 Task: Check the sale-to-list ratio of playground in the last 1 year.
Action: Mouse moved to (1103, 254)
Screenshot: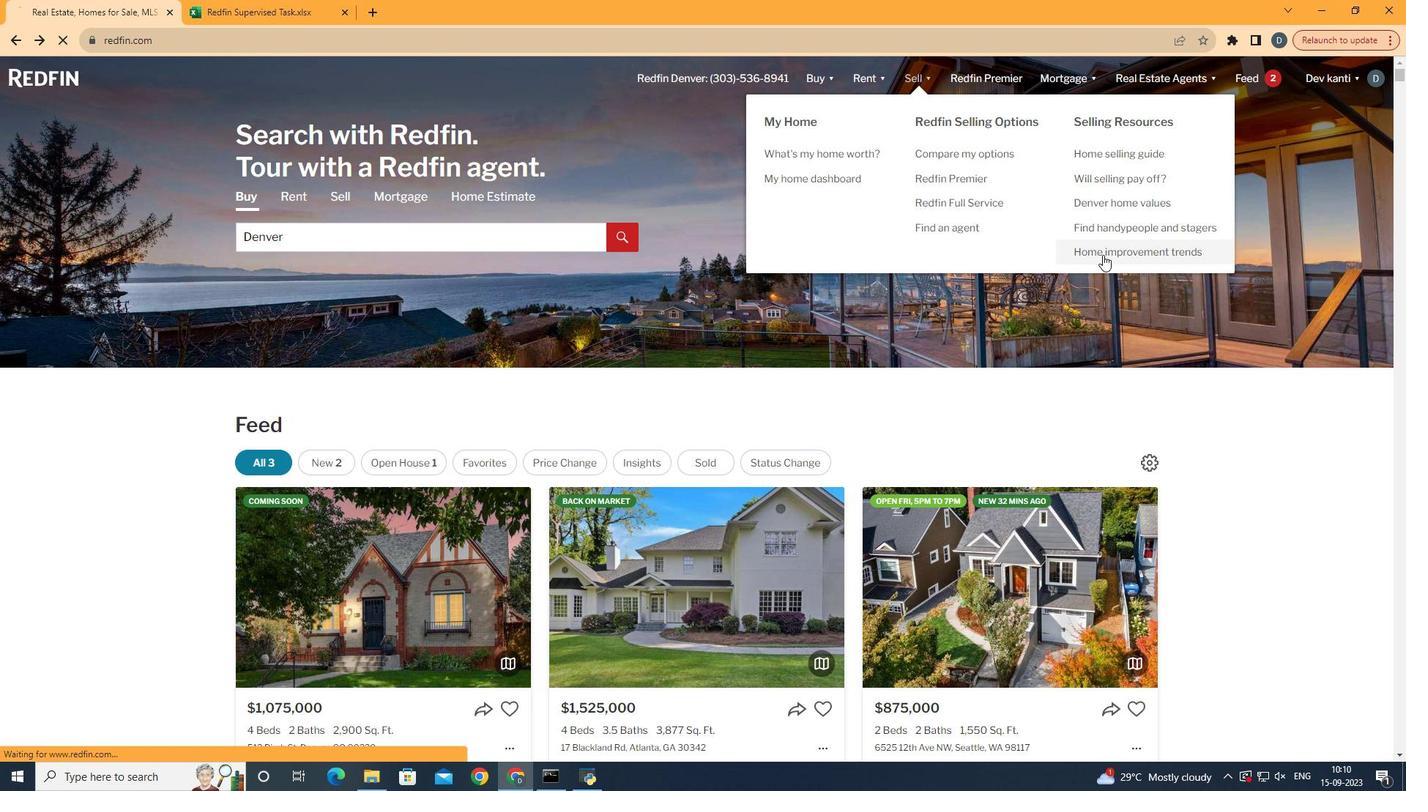 
Action: Mouse pressed left at (1103, 254)
Screenshot: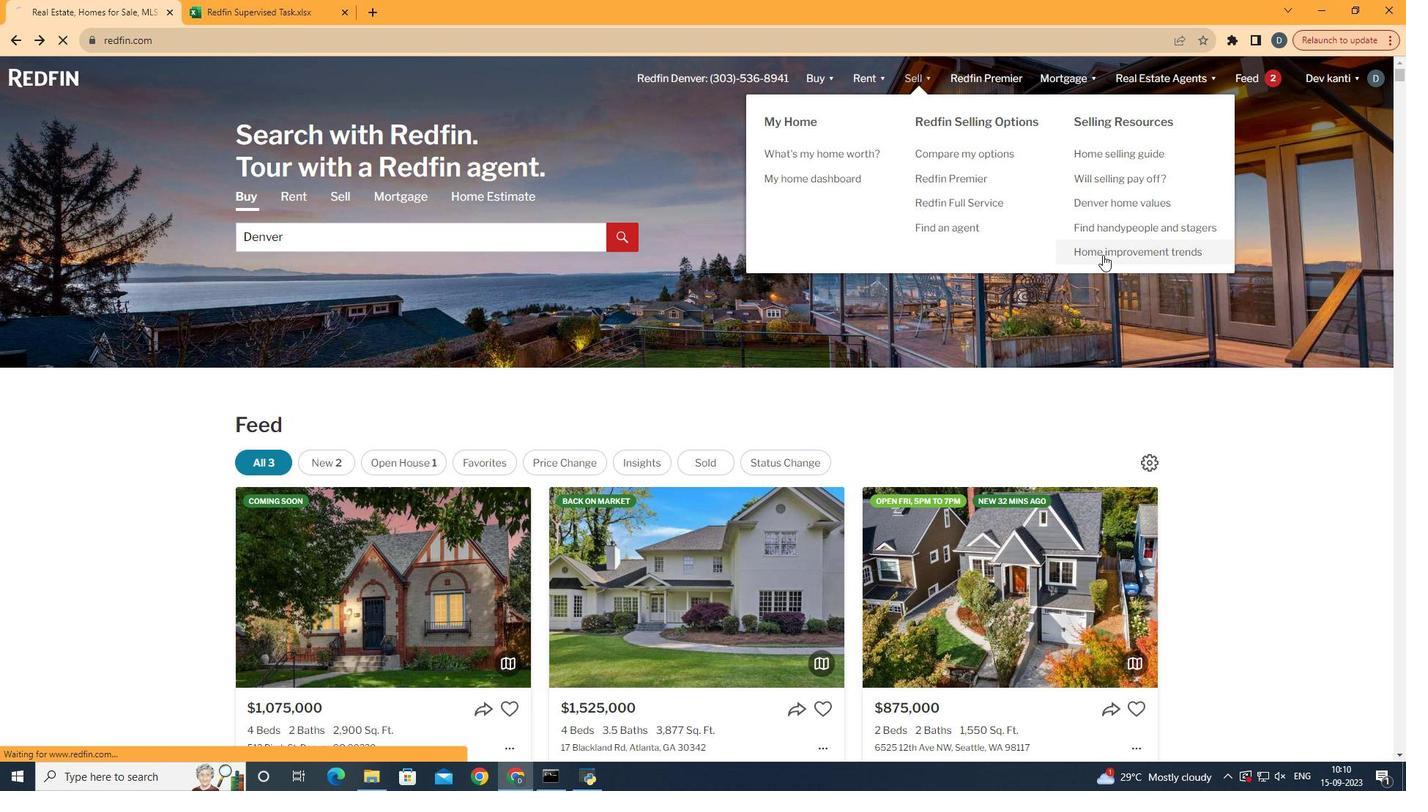 
Action: Mouse moved to (361, 290)
Screenshot: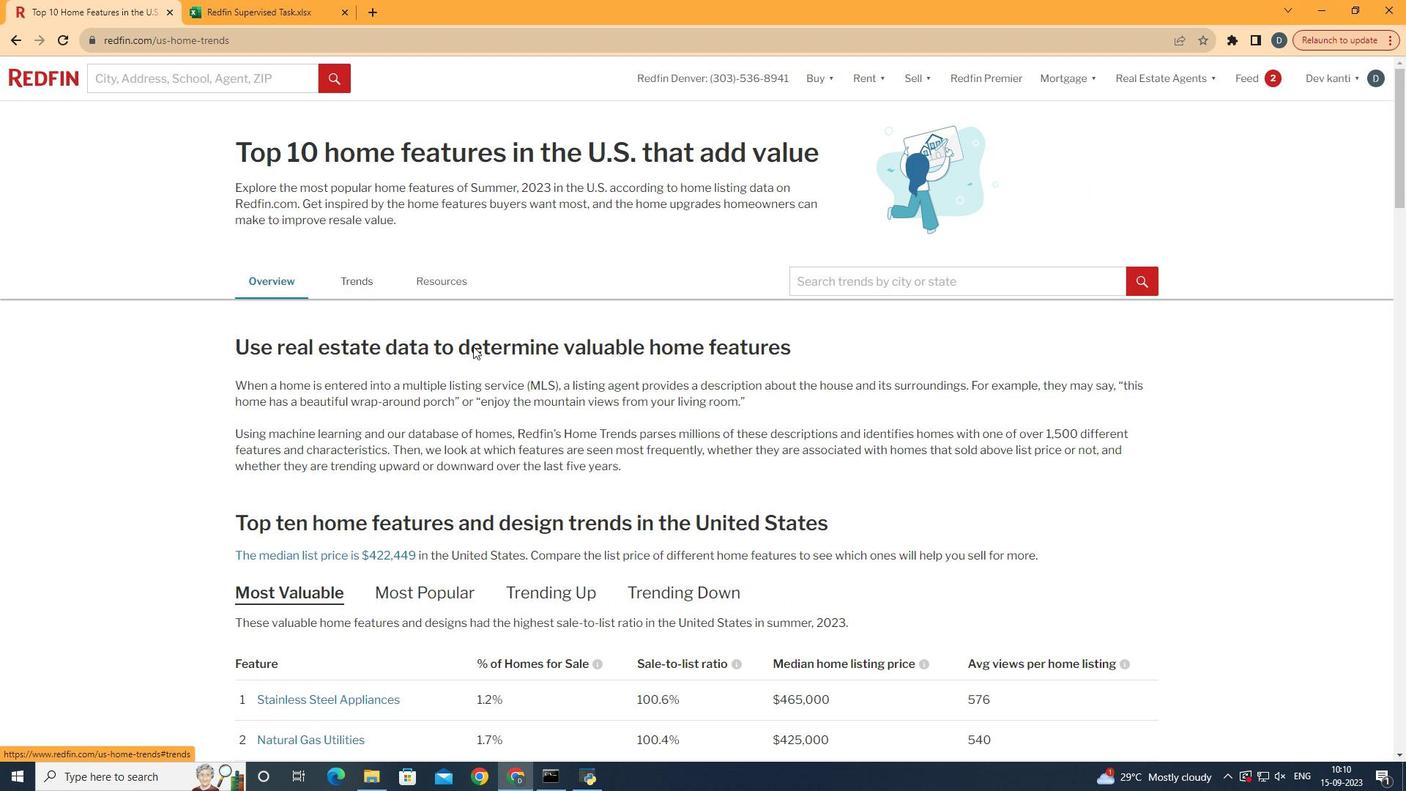 
Action: Mouse pressed left at (361, 290)
Screenshot: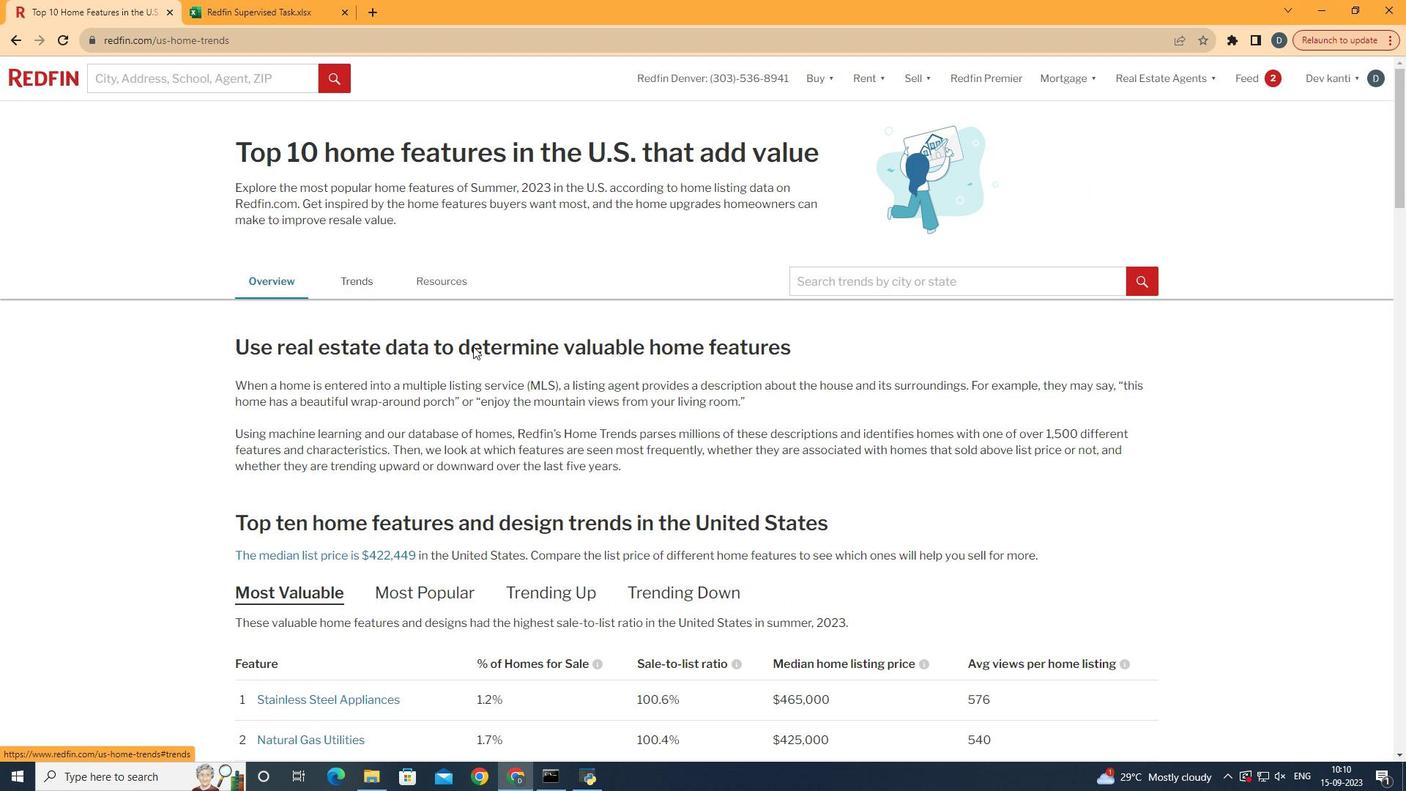 
Action: Mouse moved to (557, 400)
Screenshot: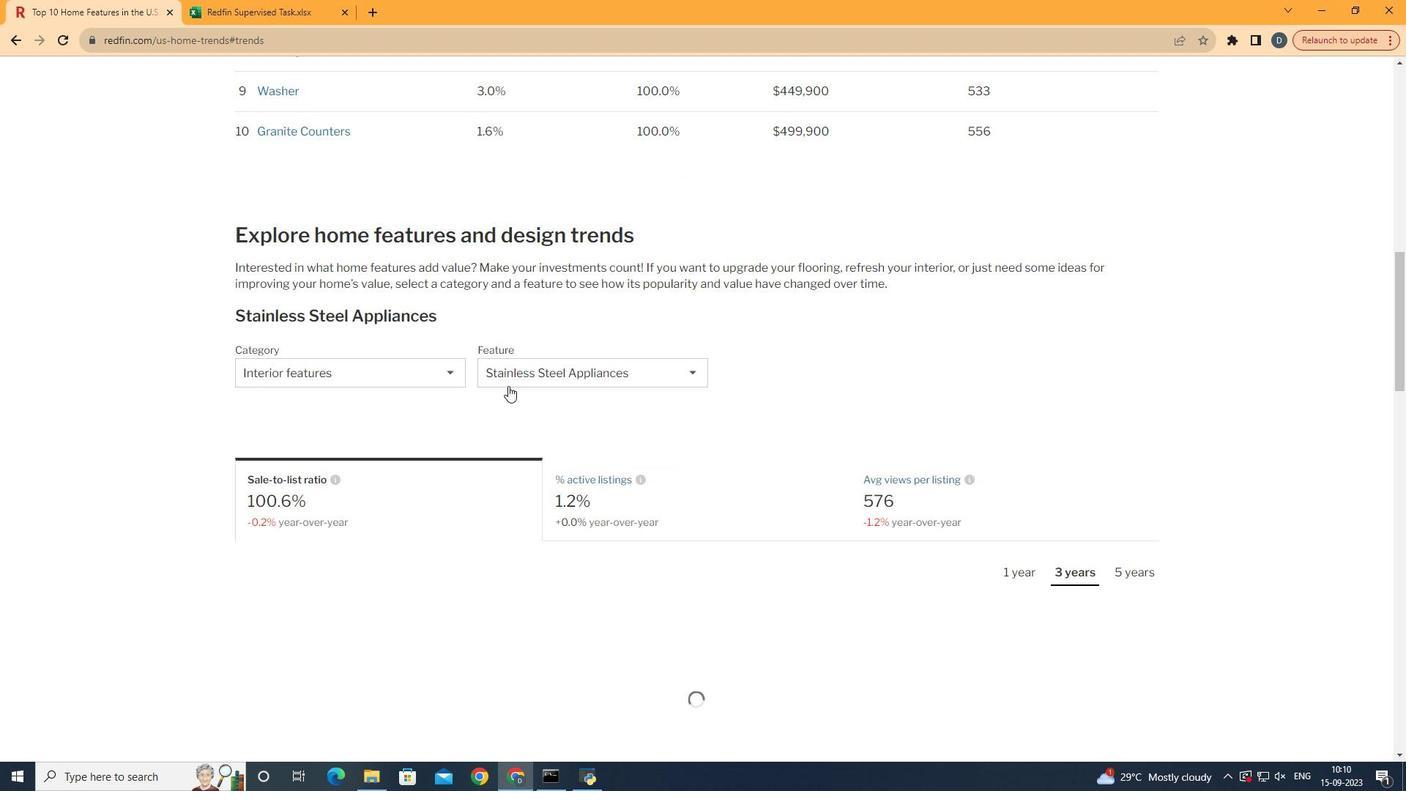 
Action: Mouse scrolled (557, 399) with delta (0, 0)
Screenshot: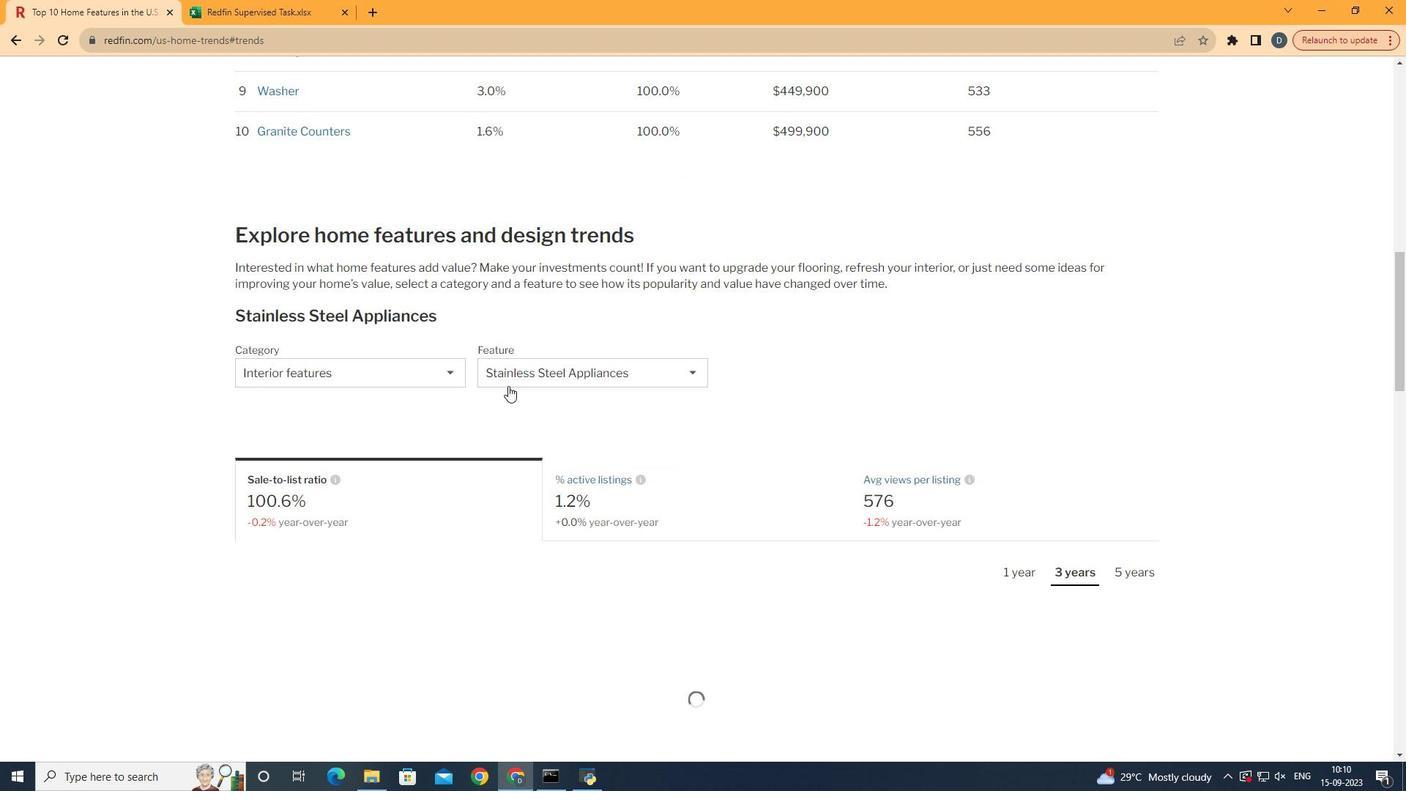 
Action: Mouse moved to (564, 402)
Screenshot: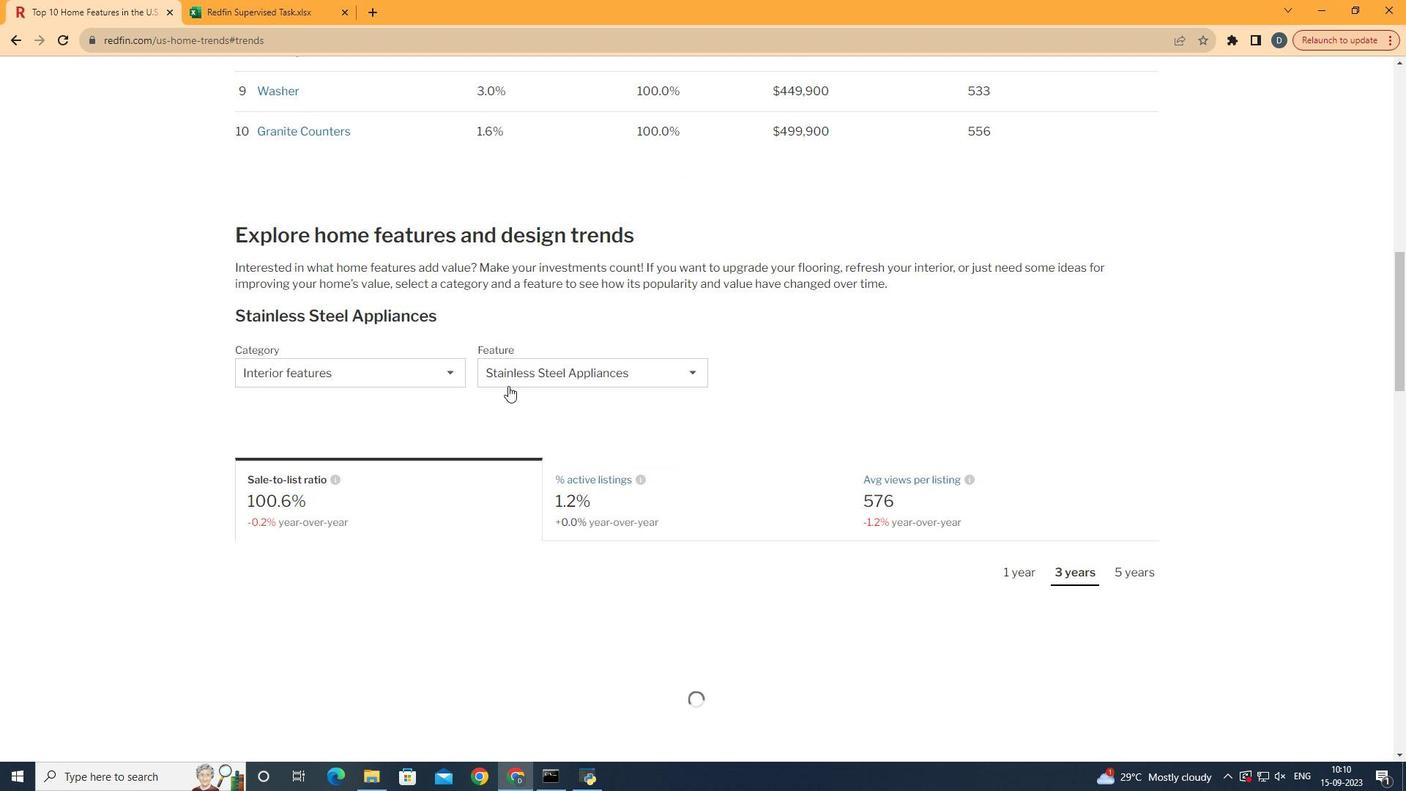 
Action: Mouse scrolled (564, 402) with delta (0, 0)
Screenshot: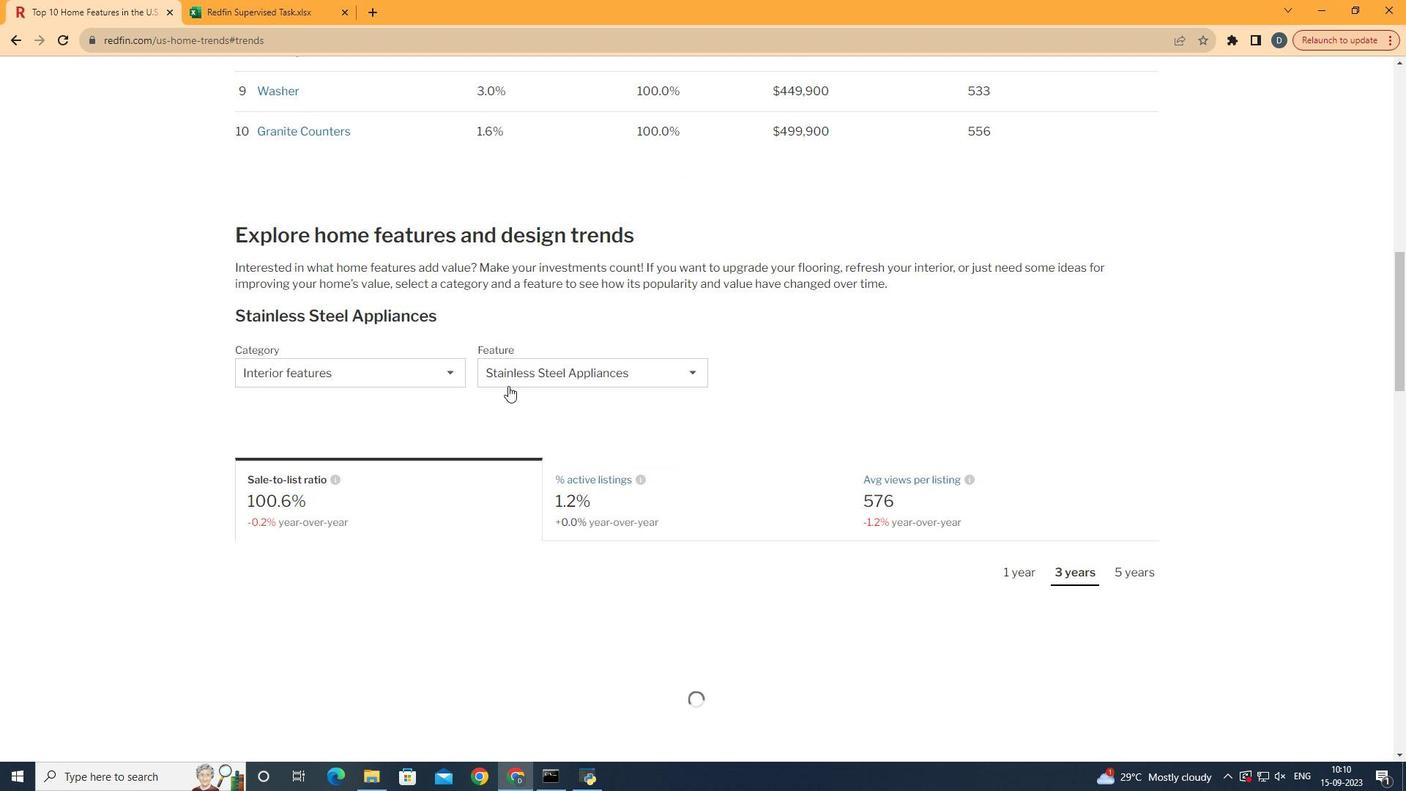
Action: Mouse moved to (566, 403)
Screenshot: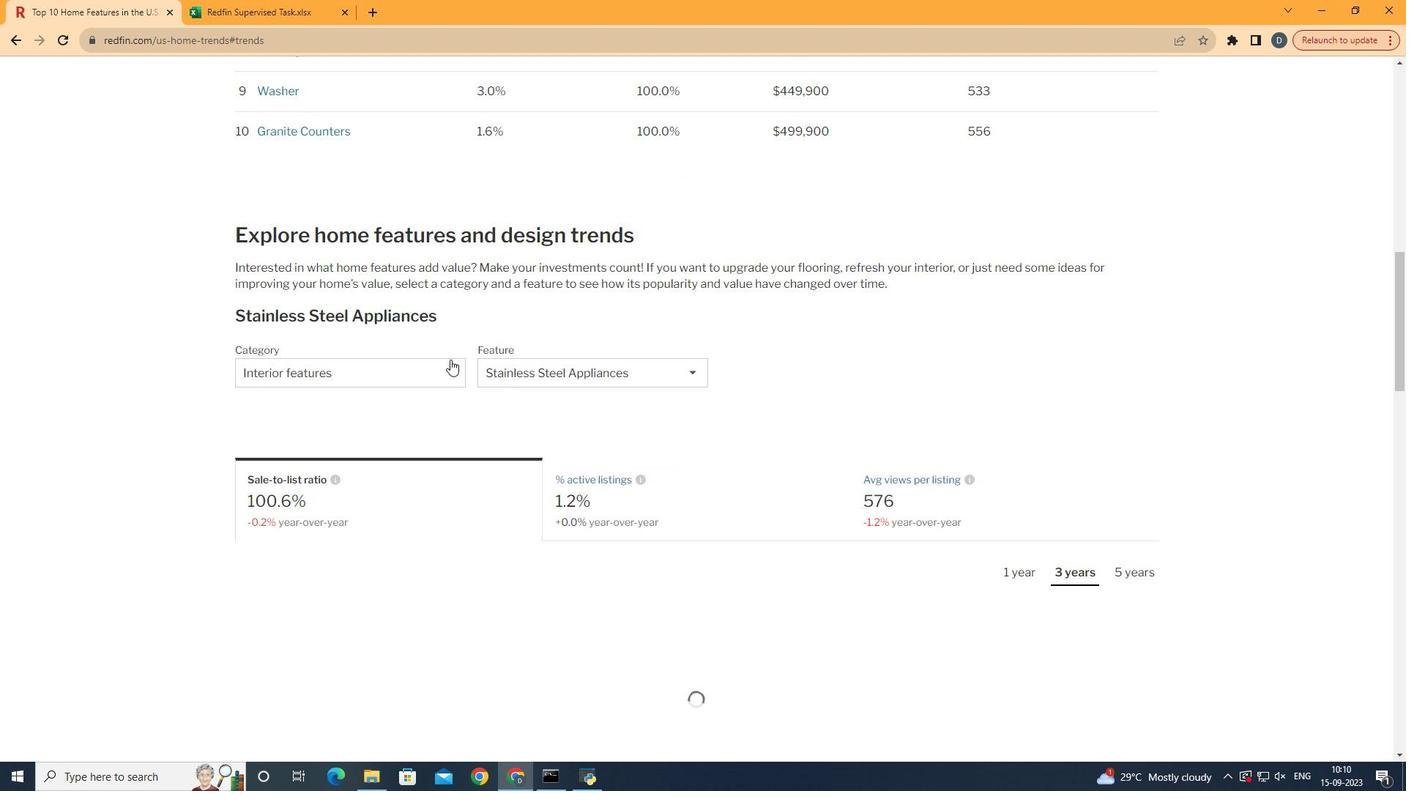 
Action: Mouse scrolled (566, 402) with delta (0, 0)
Screenshot: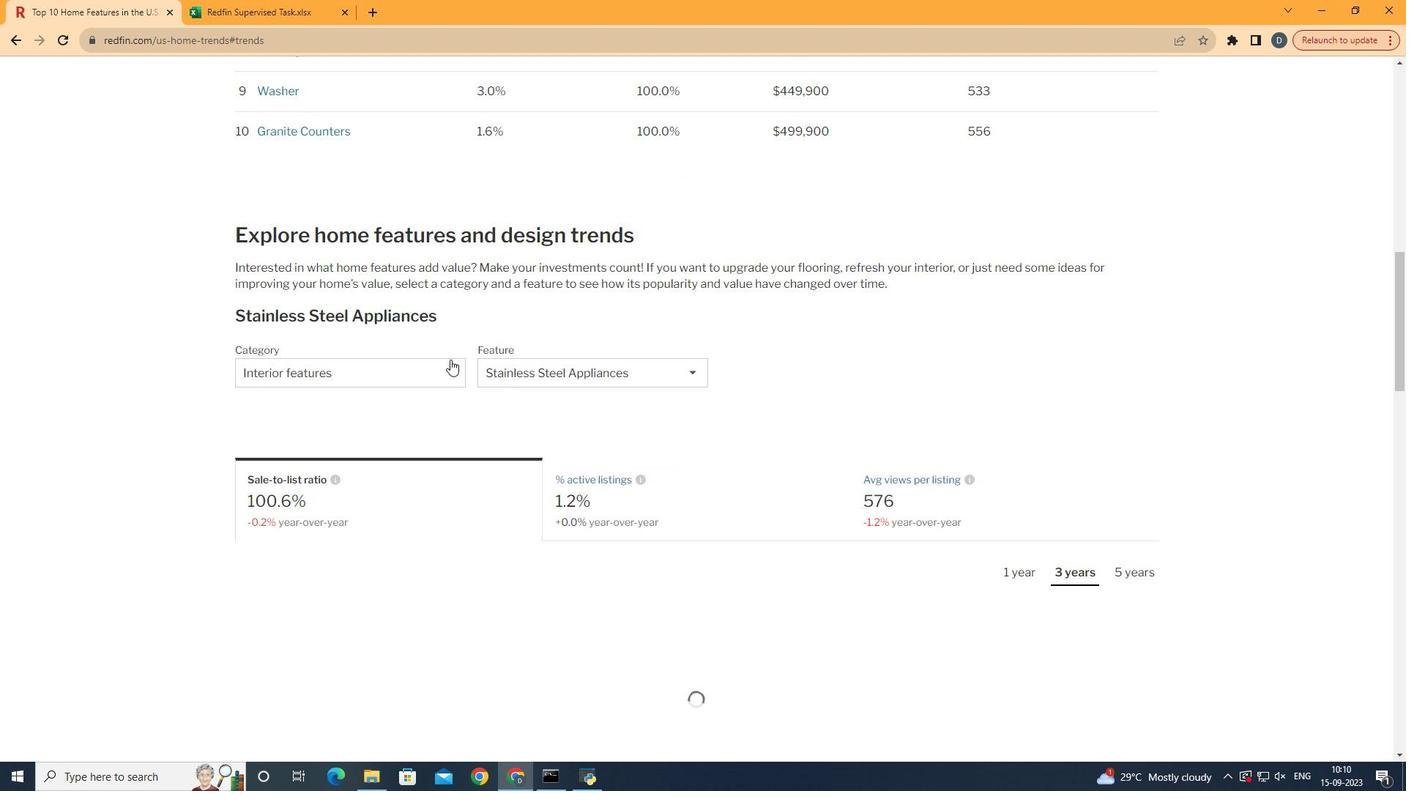 
Action: Mouse scrolled (566, 402) with delta (0, 0)
Screenshot: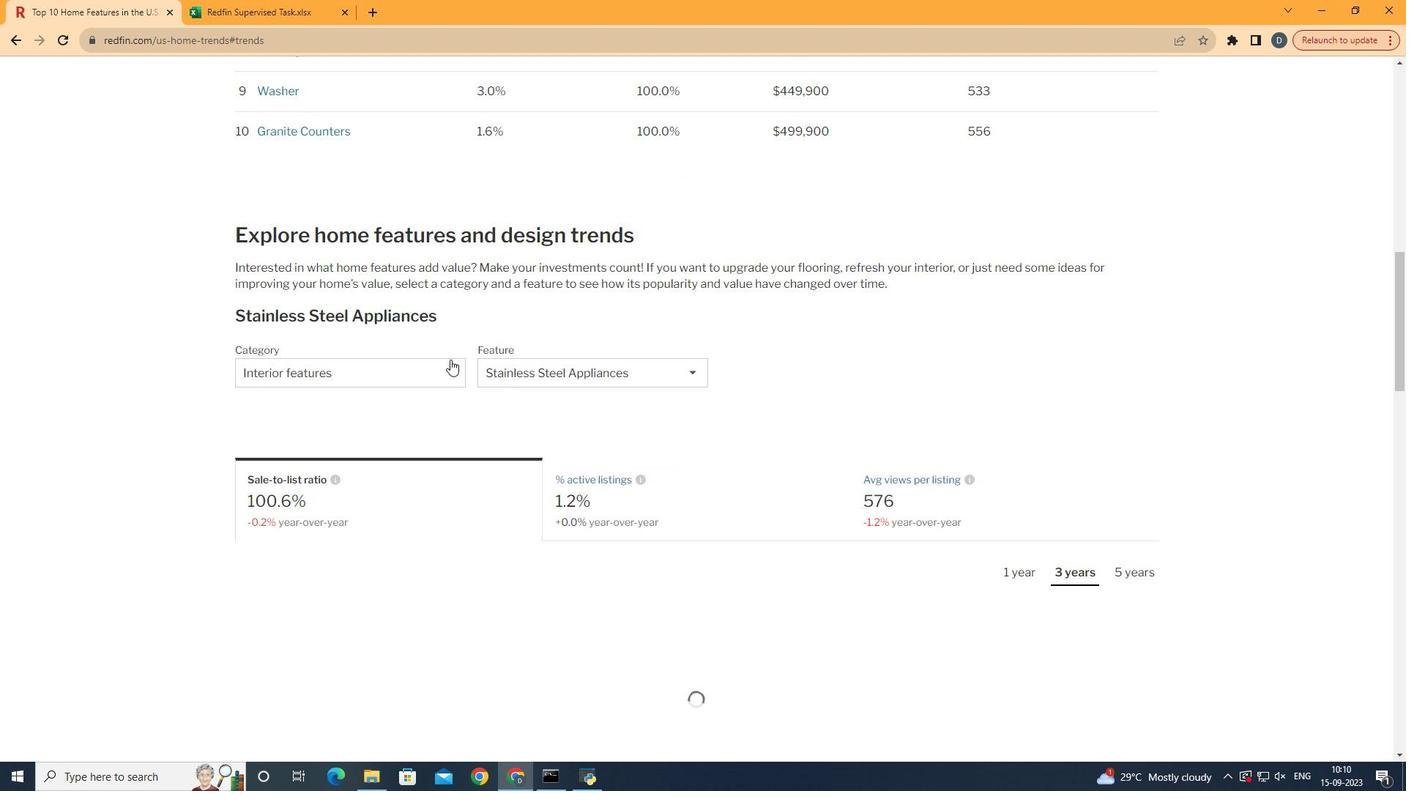 
Action: Mouse scrolled (566, 402) with delta (0, 0)
Screenshot: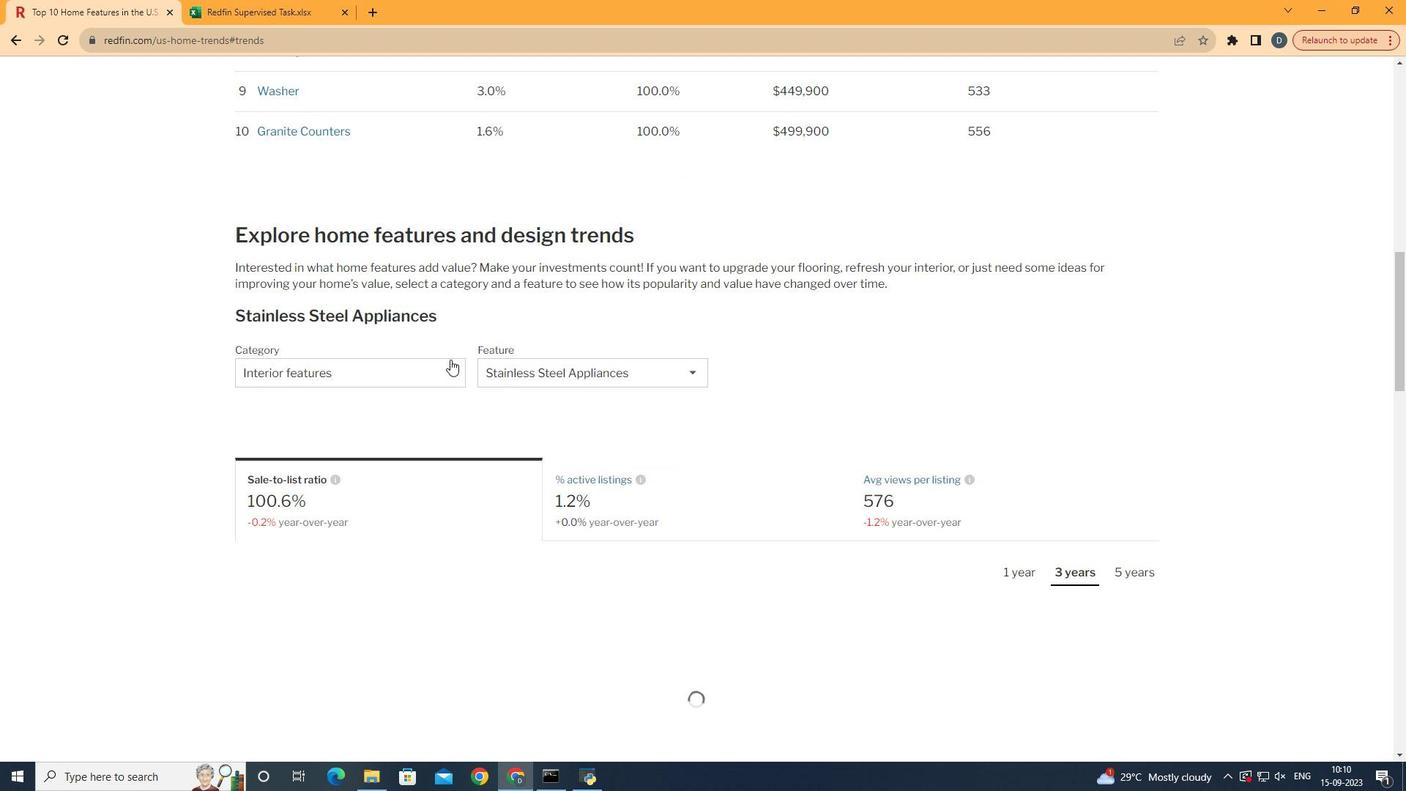 
Action: Mouse scrolled (566, 402) with delta (0, 0)
Screenshot: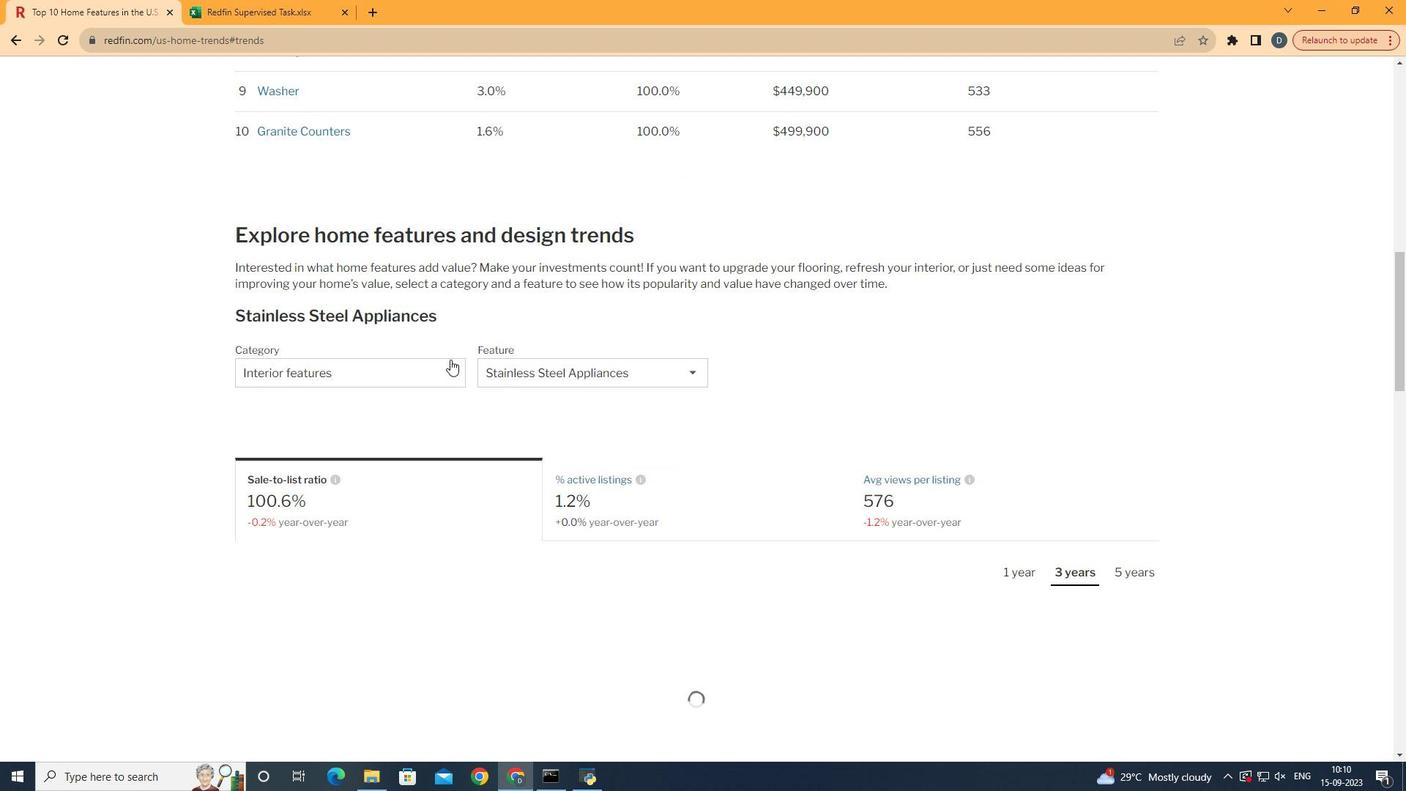 
Action: Mouse scrolled (566, 402) with delta (0, 0)
Screenshot: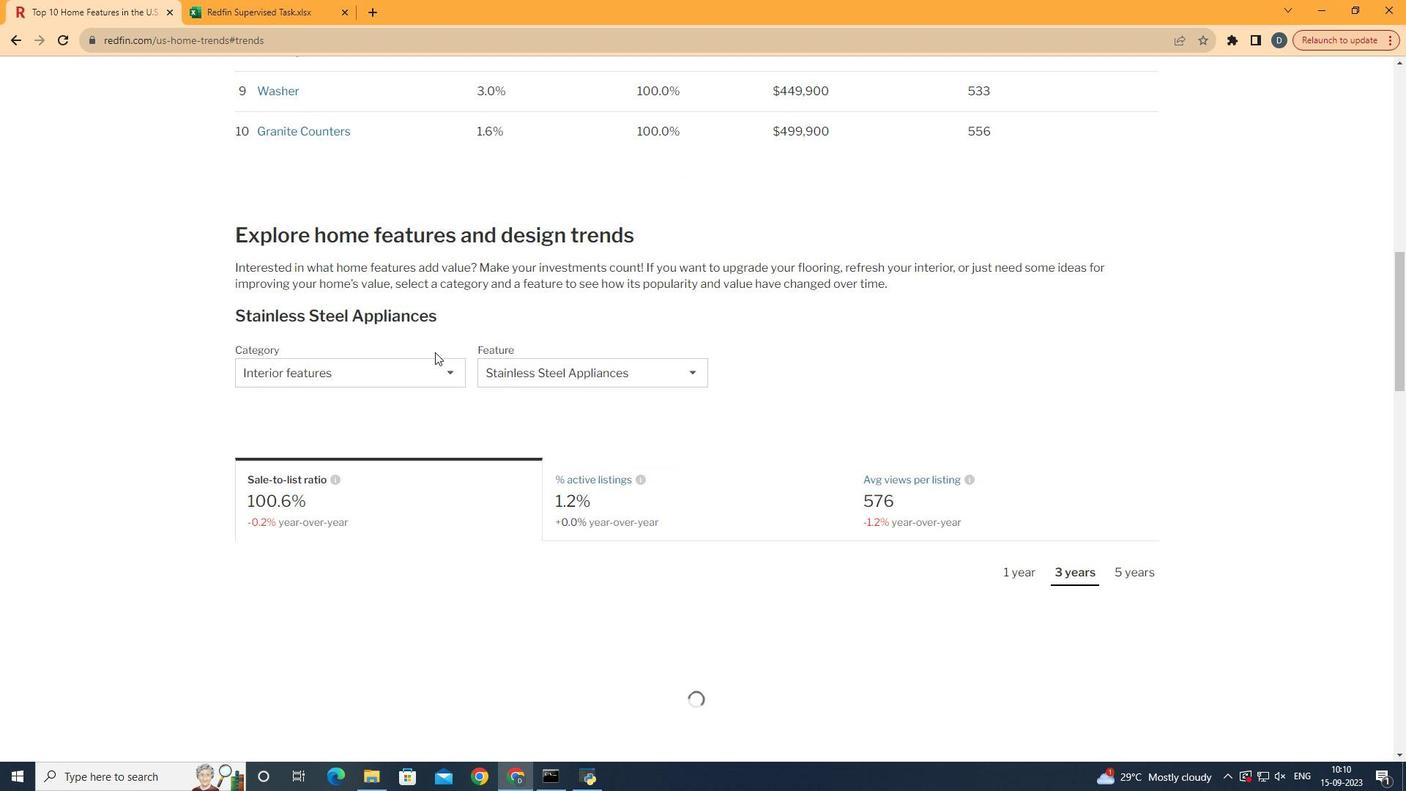 
Action: Mouse moved to (427, 362)
Screenshot: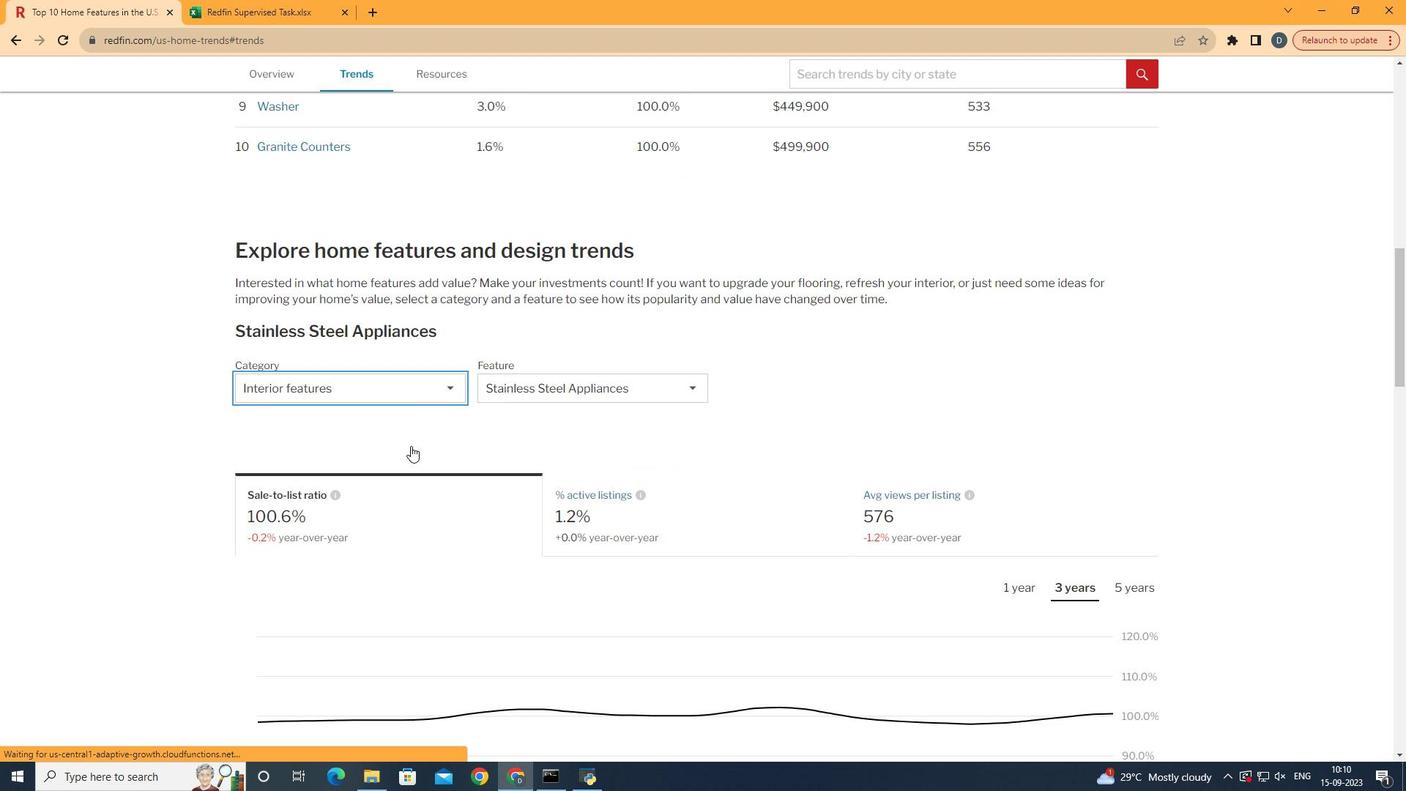 
Action: Mouse pressed left at (427, 362)
Screenshot: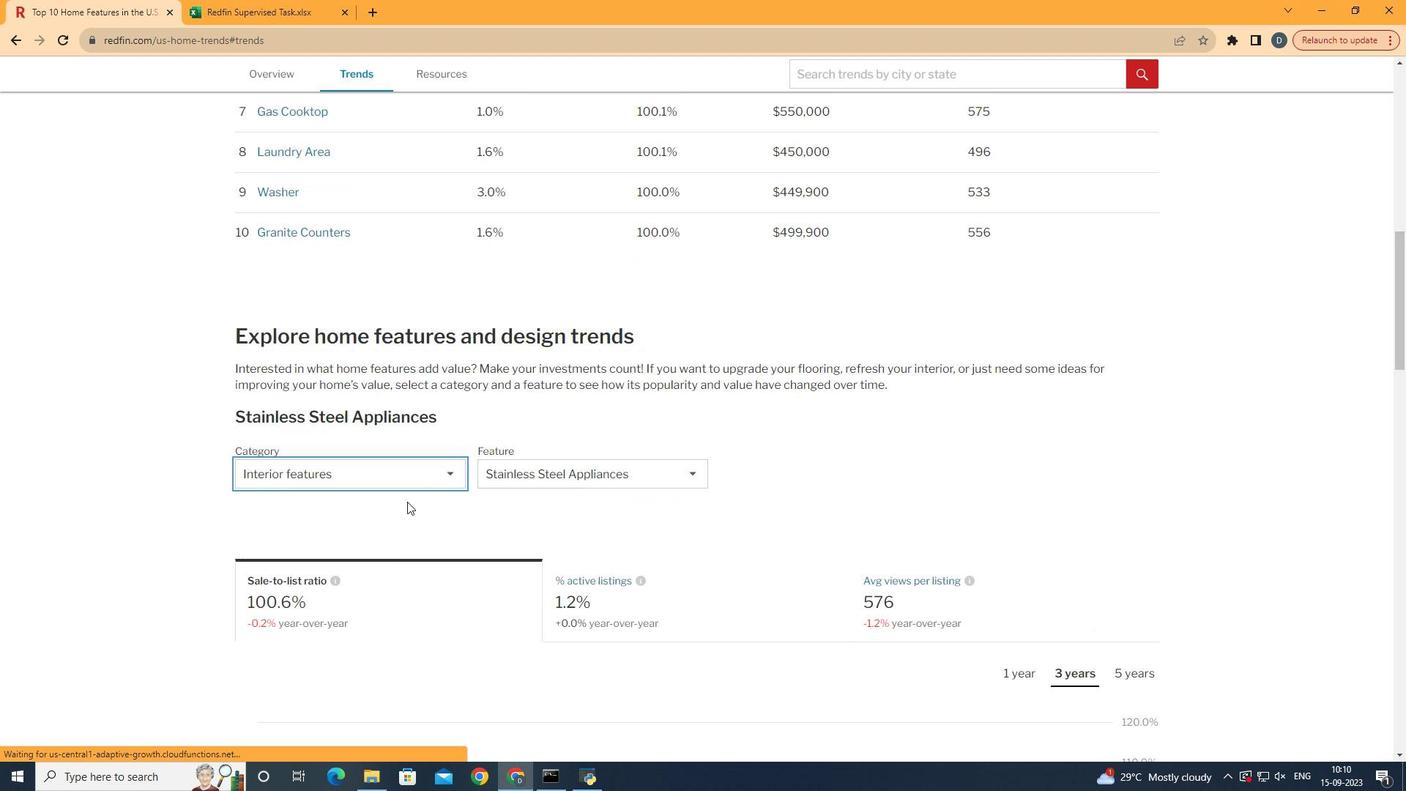 
Action: Mouse moved to (407, 501)
Screenshot: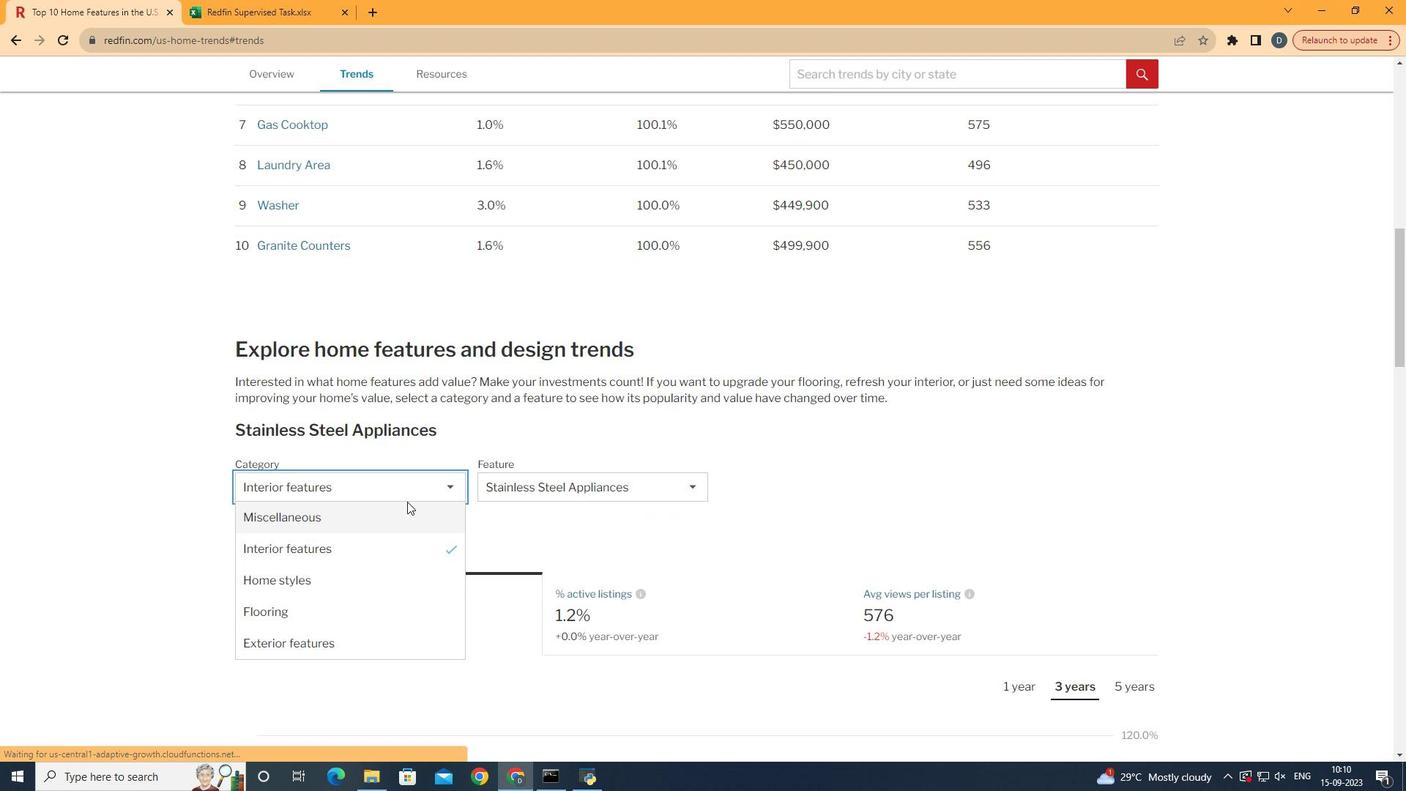 
Action: Mouse scrolled (407, 501) with delta (0, 0)
Screenshot: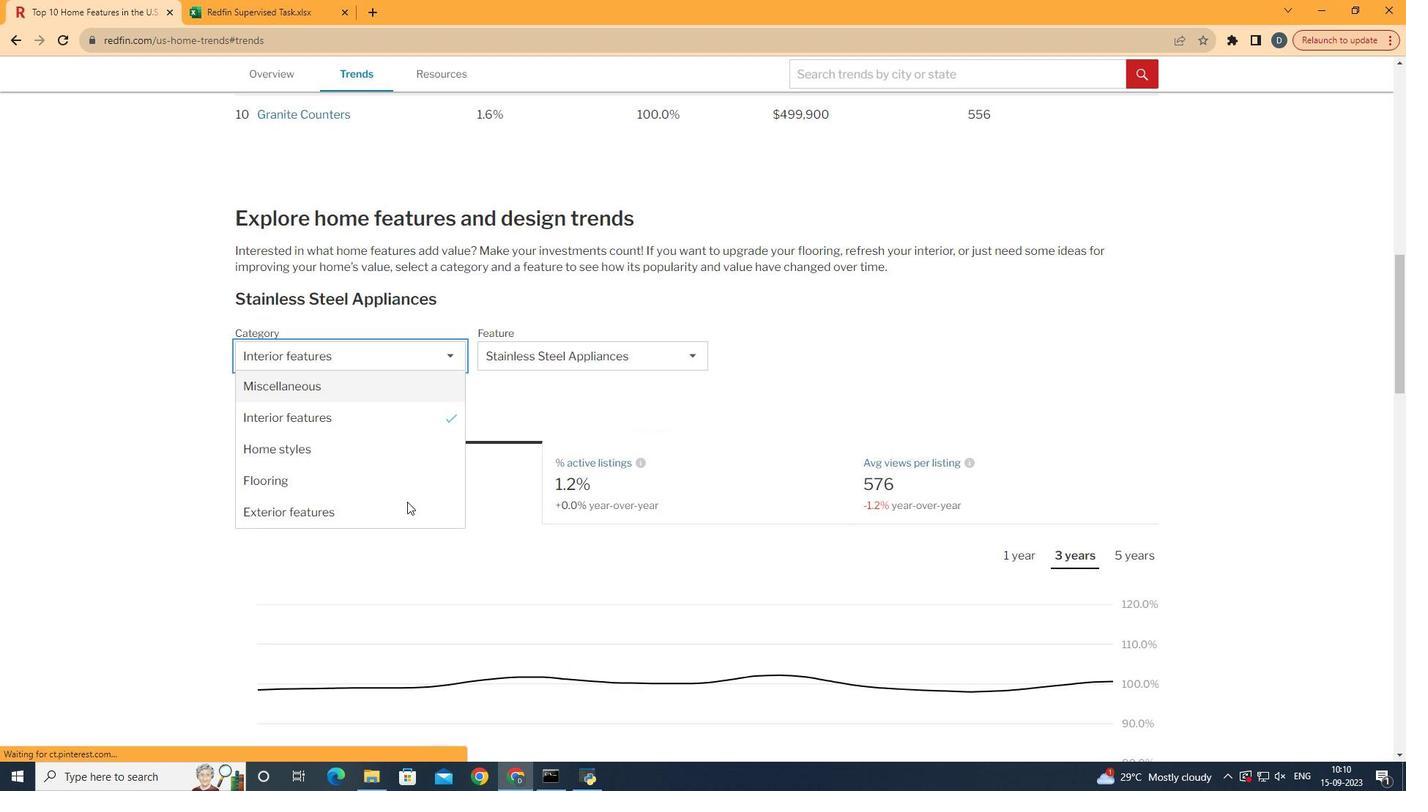 
Action: Mouse scrolled (407, 501) with delta (0, 0)
Screenshot: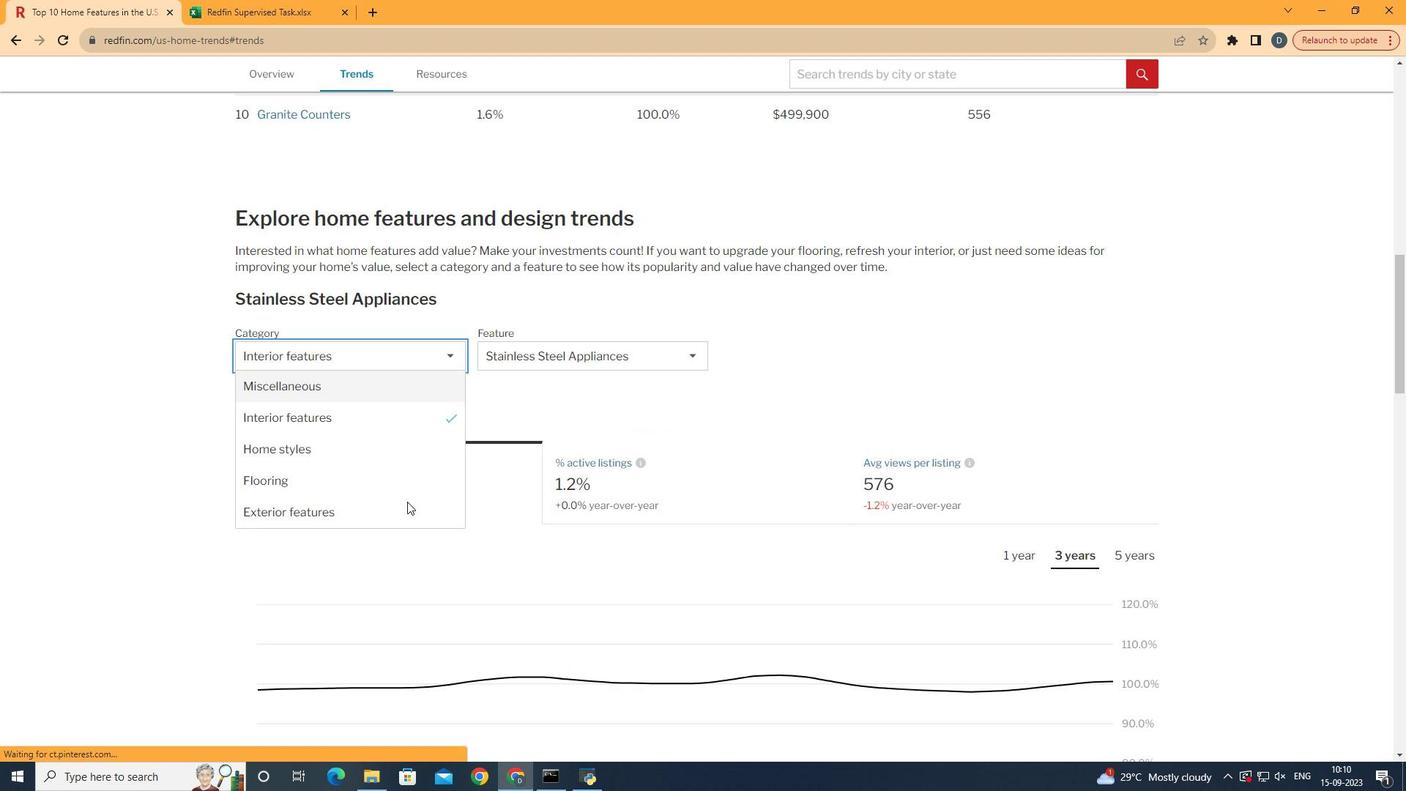 
Action: Mouse scrolled (407, 501) with delta (0, 0)
Screenshot: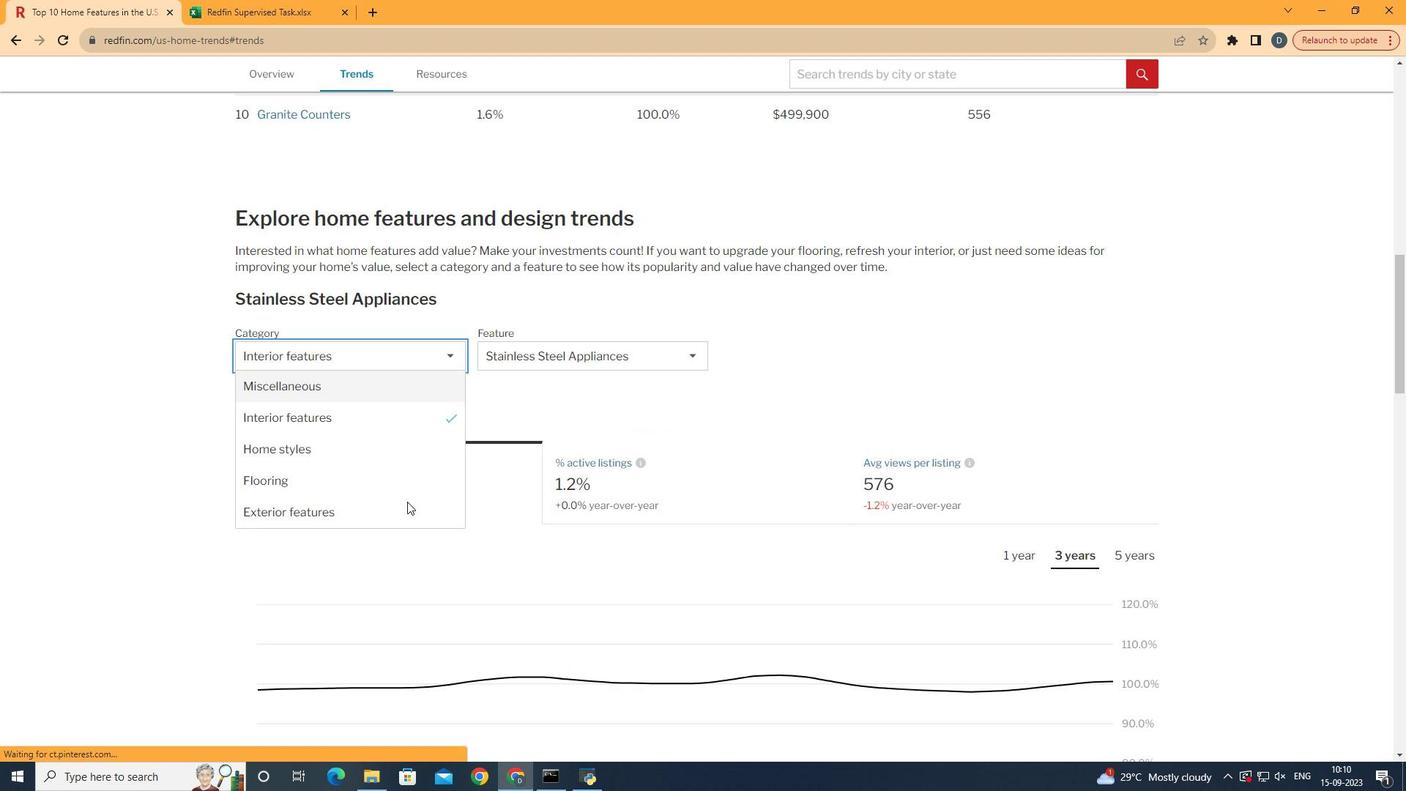 
Action: Mouse scrolled (407, 501) with delta (0, 0)
Screenshot: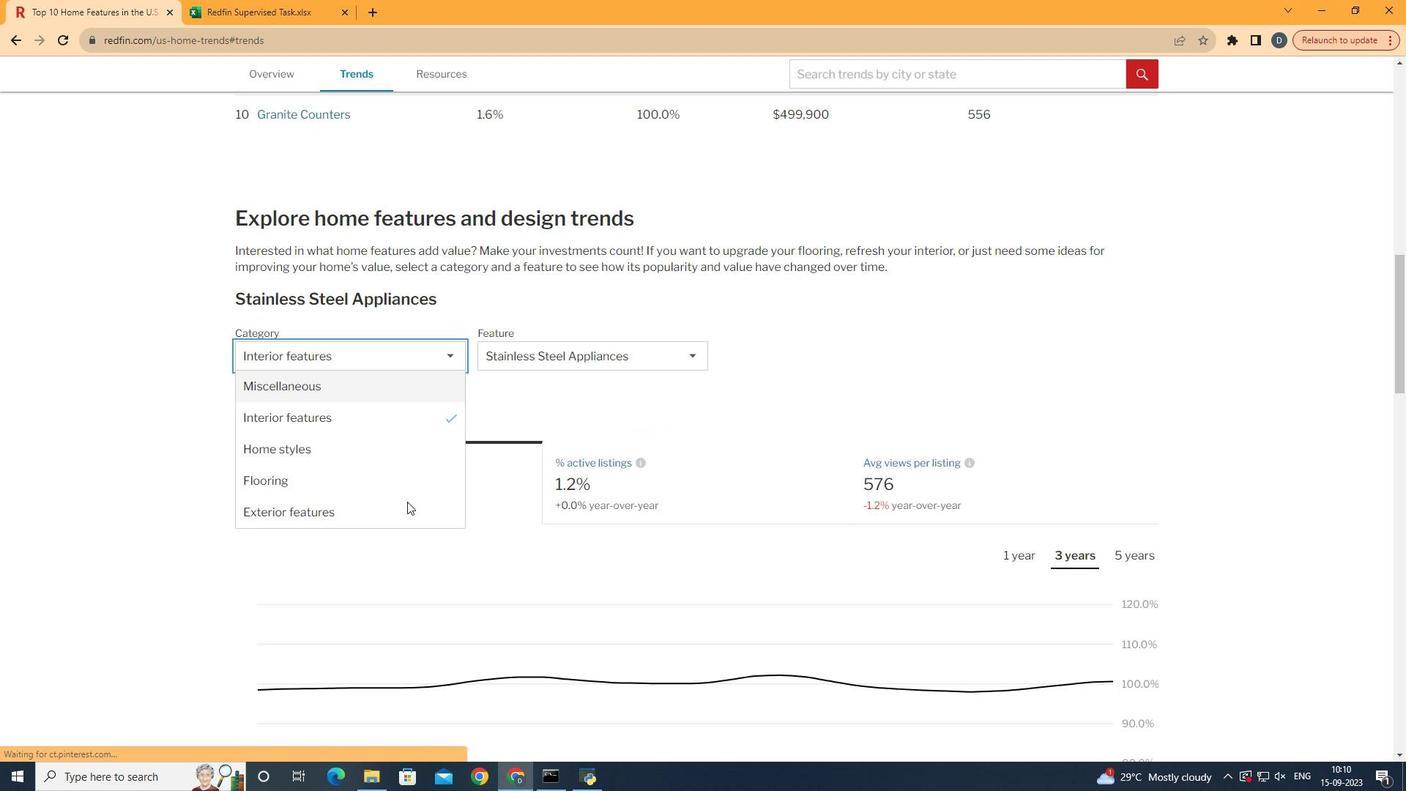 
Action: Mouse scrolled (407, 501) with delta (0, 0)
Screenshot: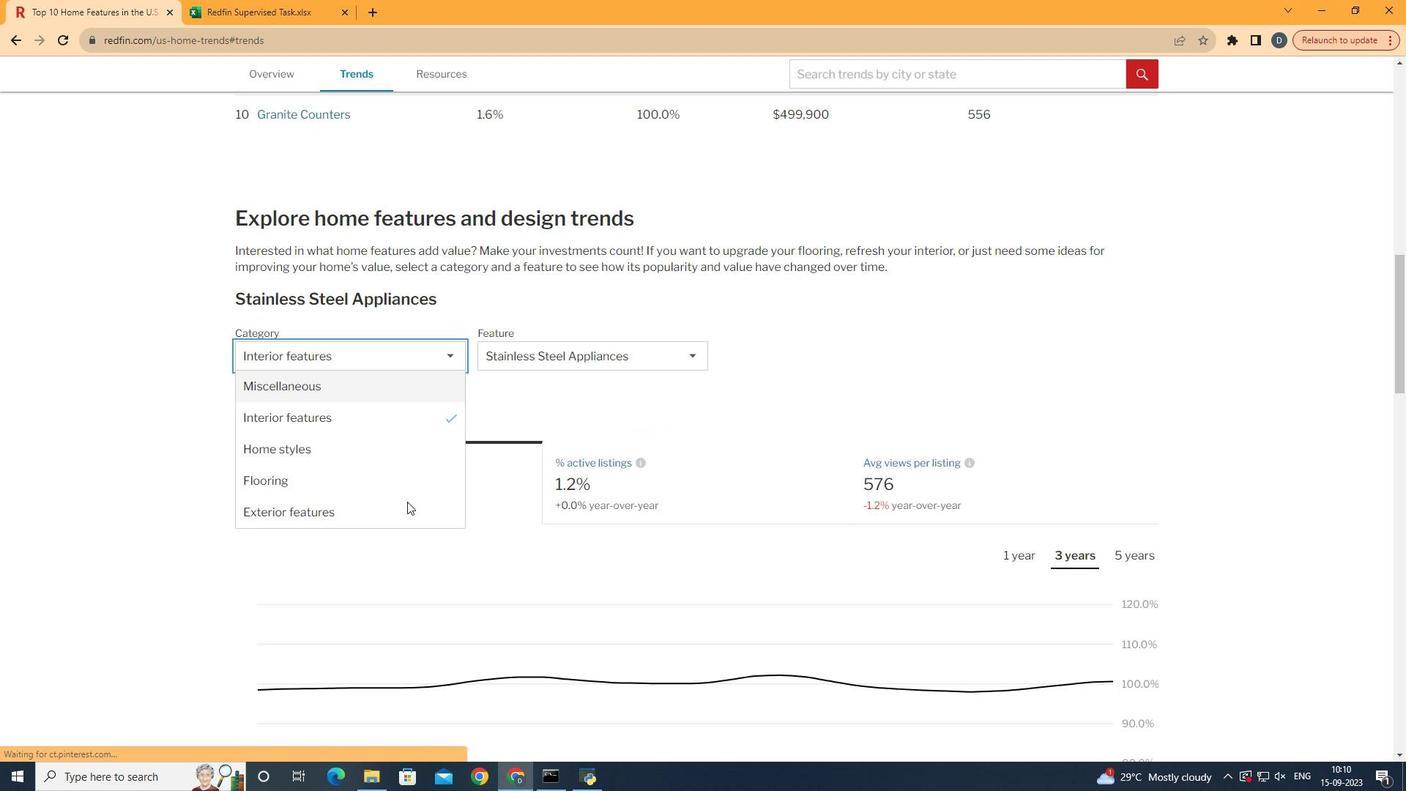 
Action: Mouse scrolled (407, 501) with delta (0, 0)
Screenshot: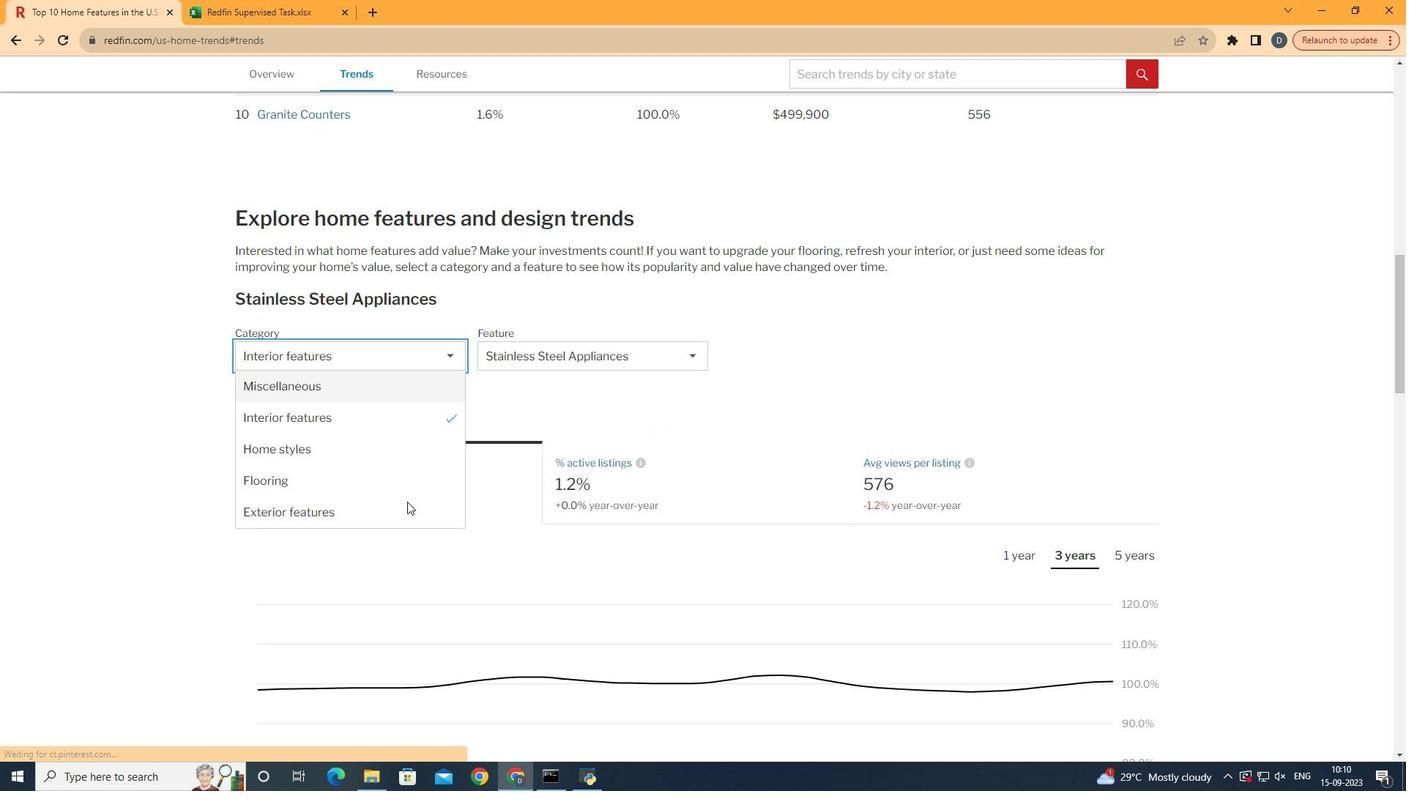 
Action: Mouse moved to (407, 504)
Screenshot: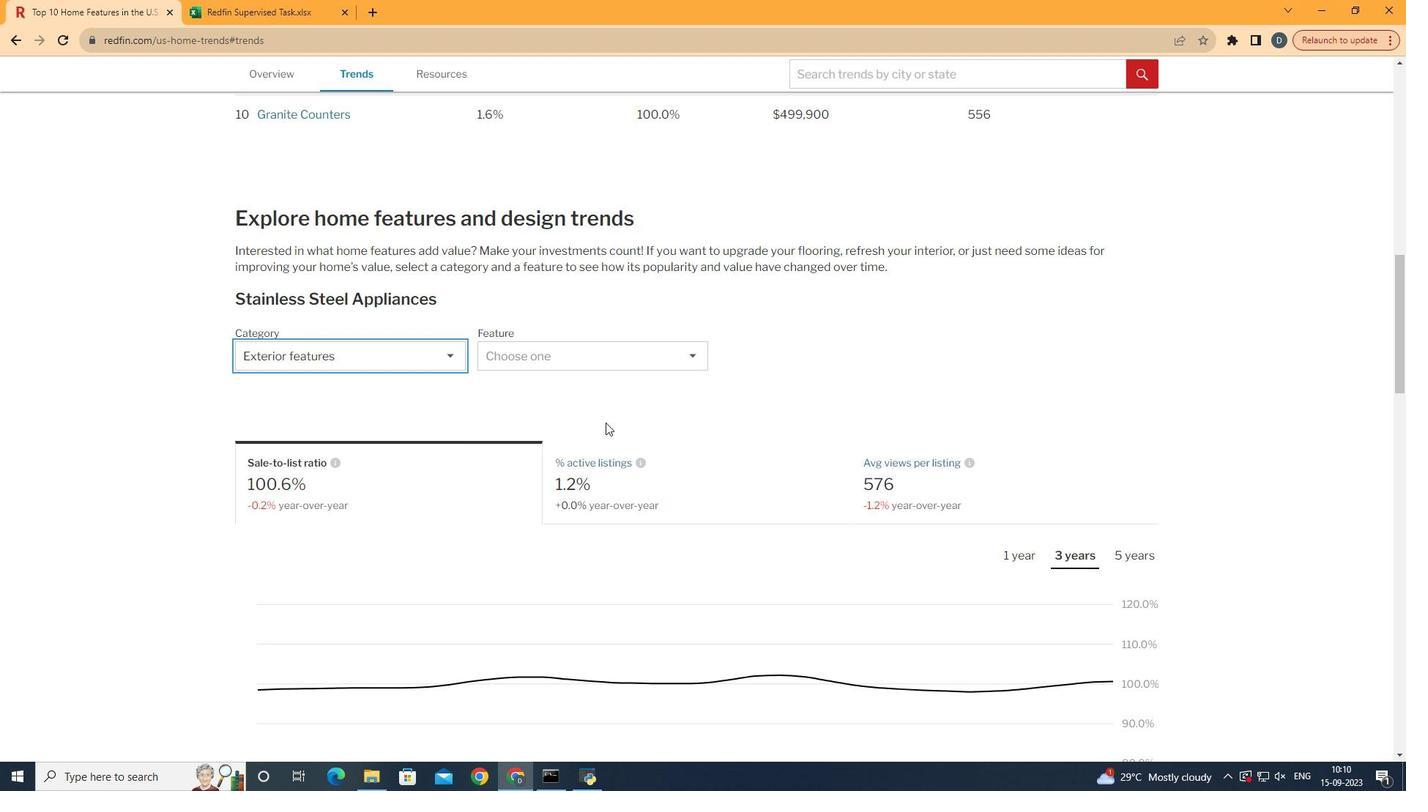 
Action: Mouse pressed left at (407, 504)
Screenshot: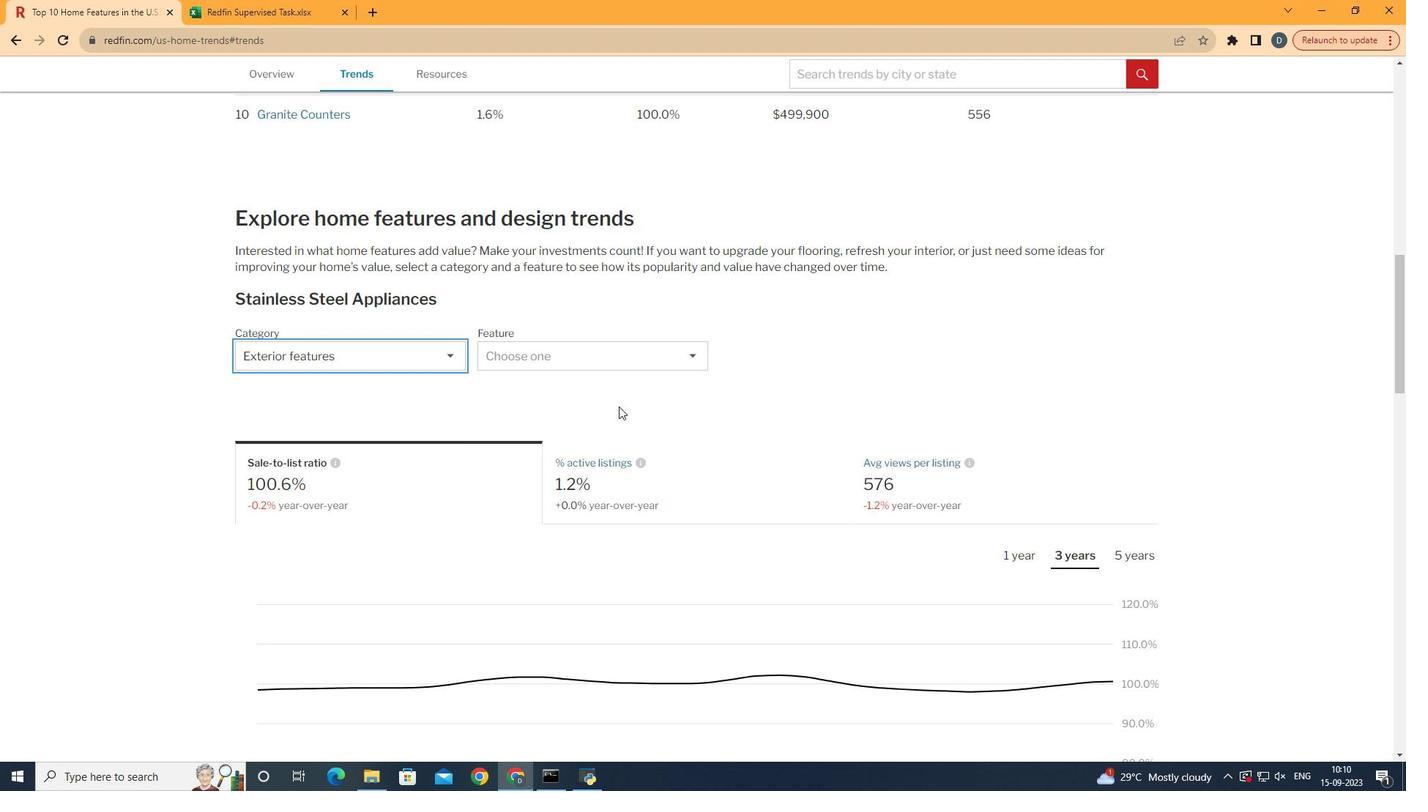 
Action: Mouse moved to (657, 350)
Screenshot: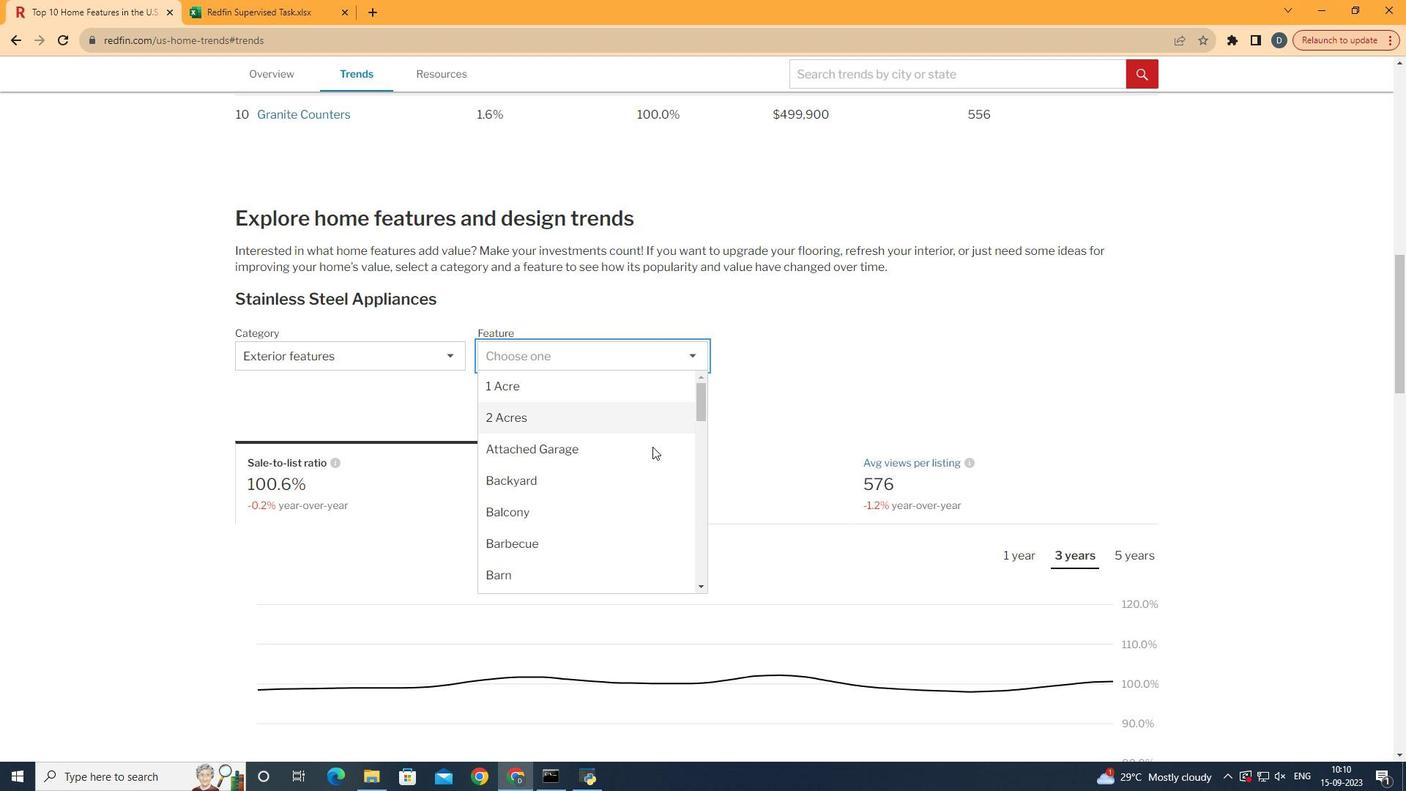 
Action: Mouse pressed left at (657, 350)
Screenshot: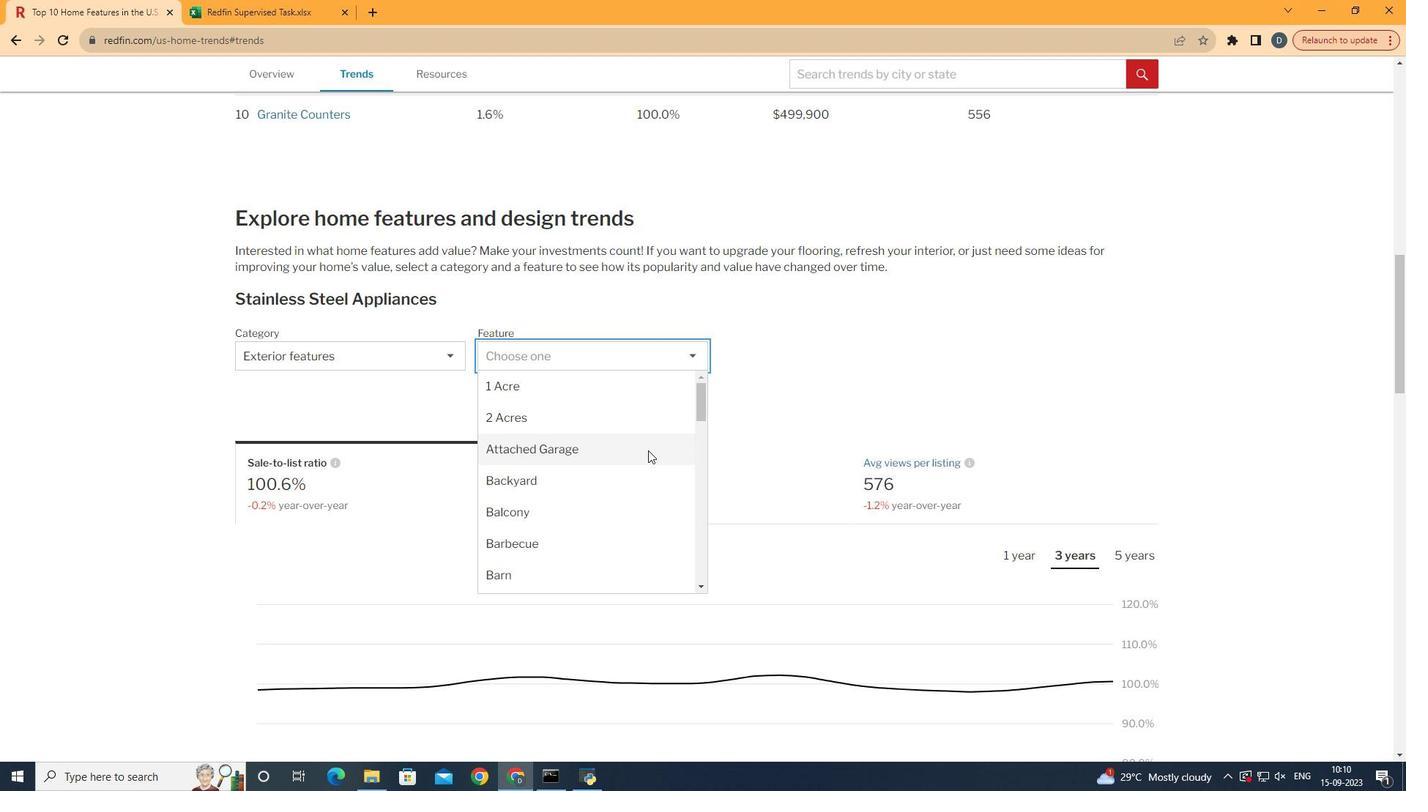 
Action: Mouse moved to (647, 449)
Screenshot: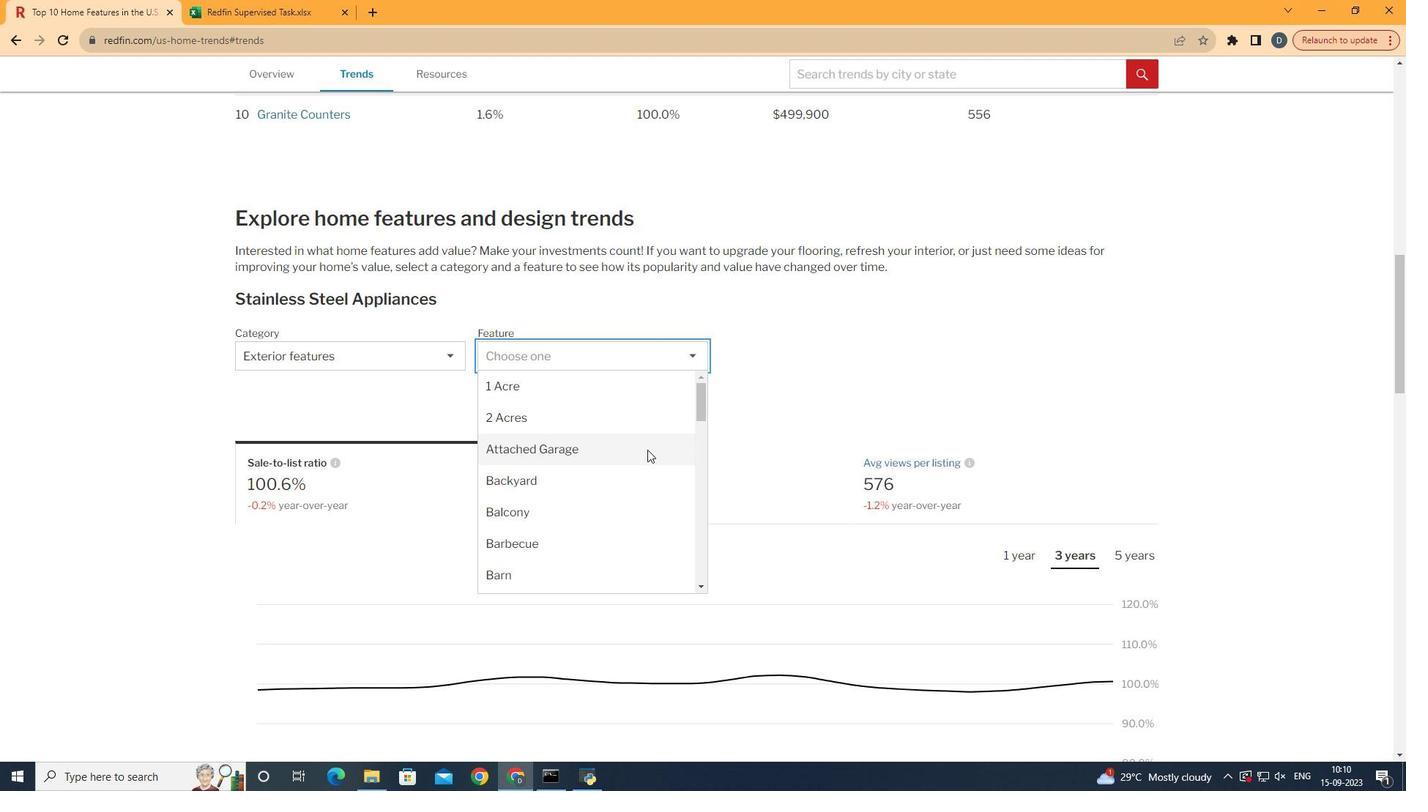 
Action: Mouse scrolled (647, 449) with delta (0, 0)
Screenshot: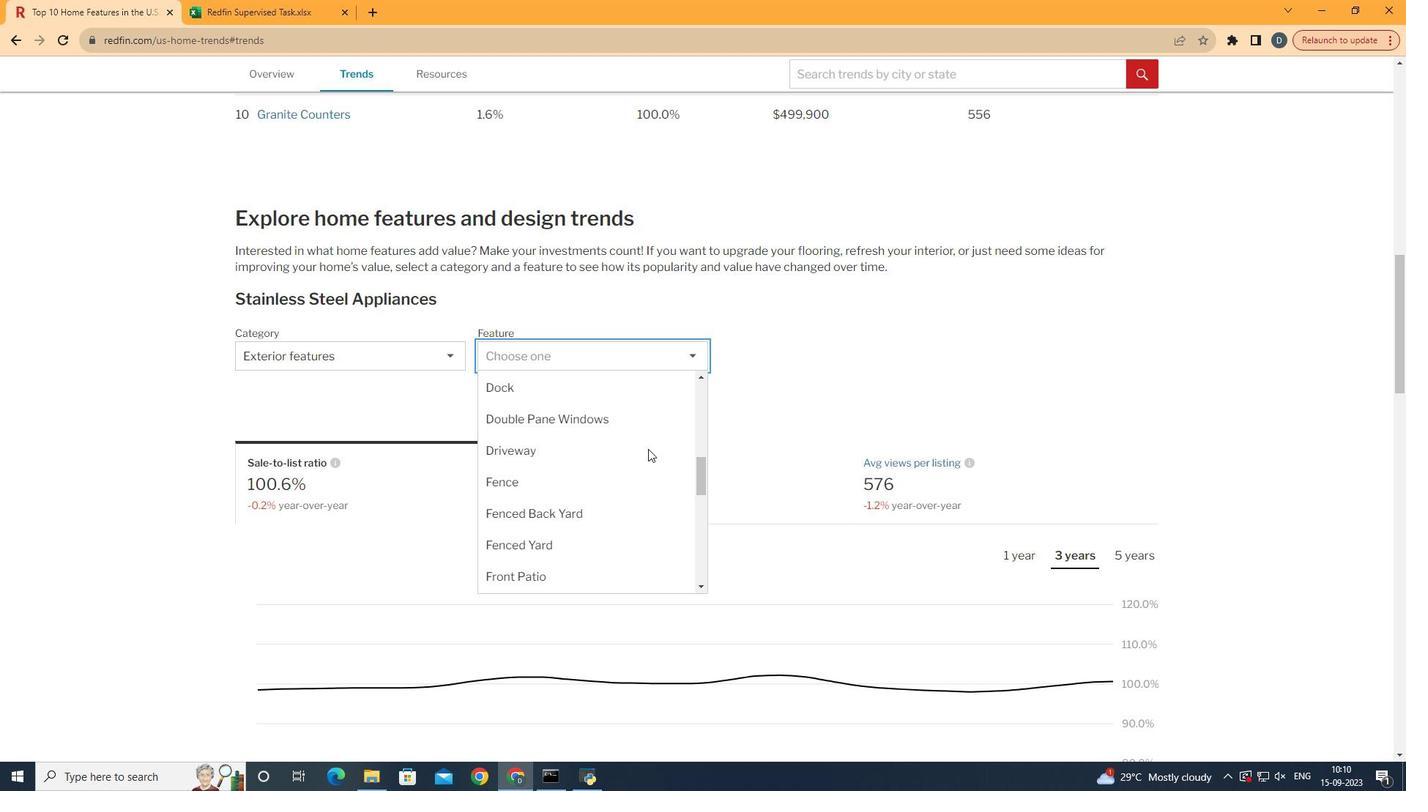 
Action: Mouse scrolled (647, 449) with delta (0, 0)
Screenshot: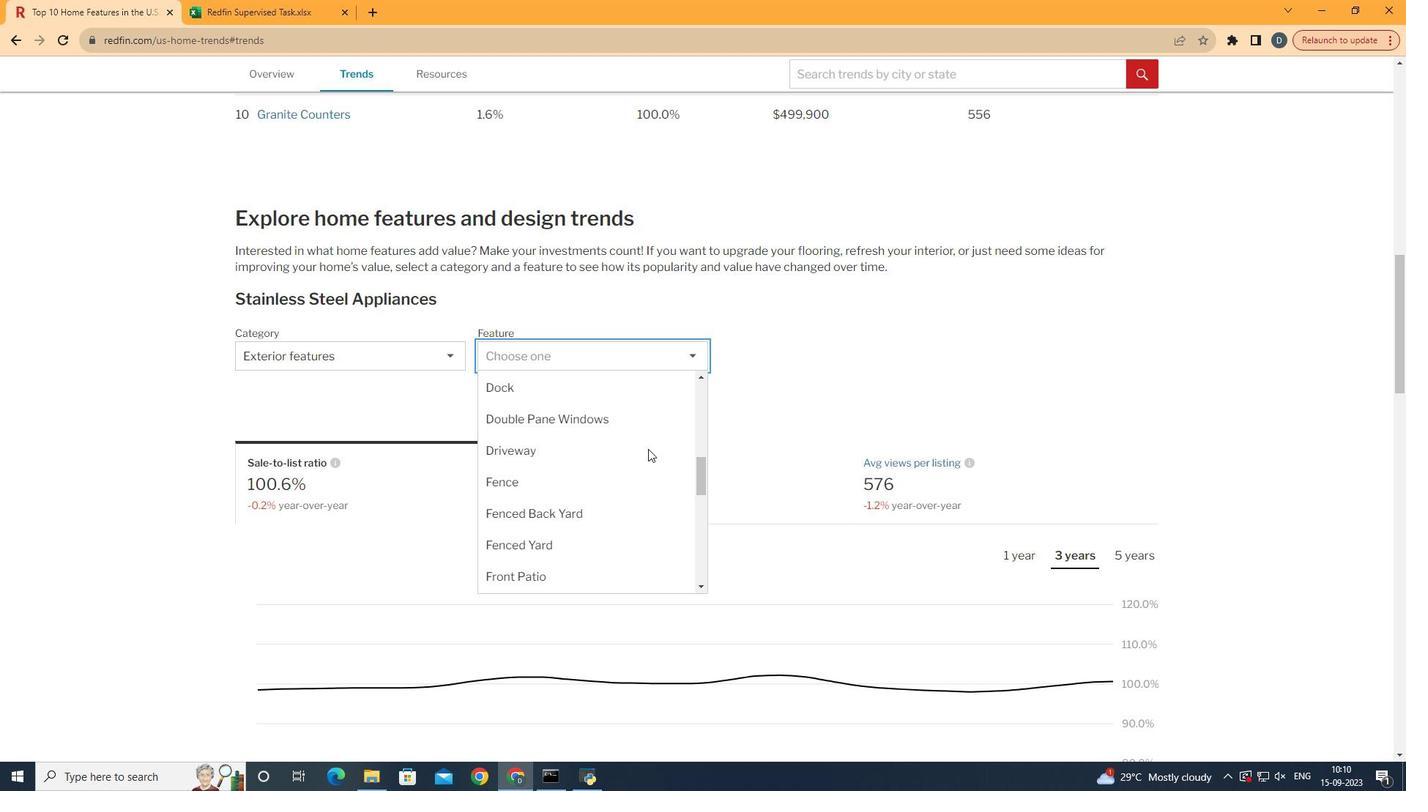 
Action: Mouse scrolled (647, 449) with delta (0, 0)
Screenshot: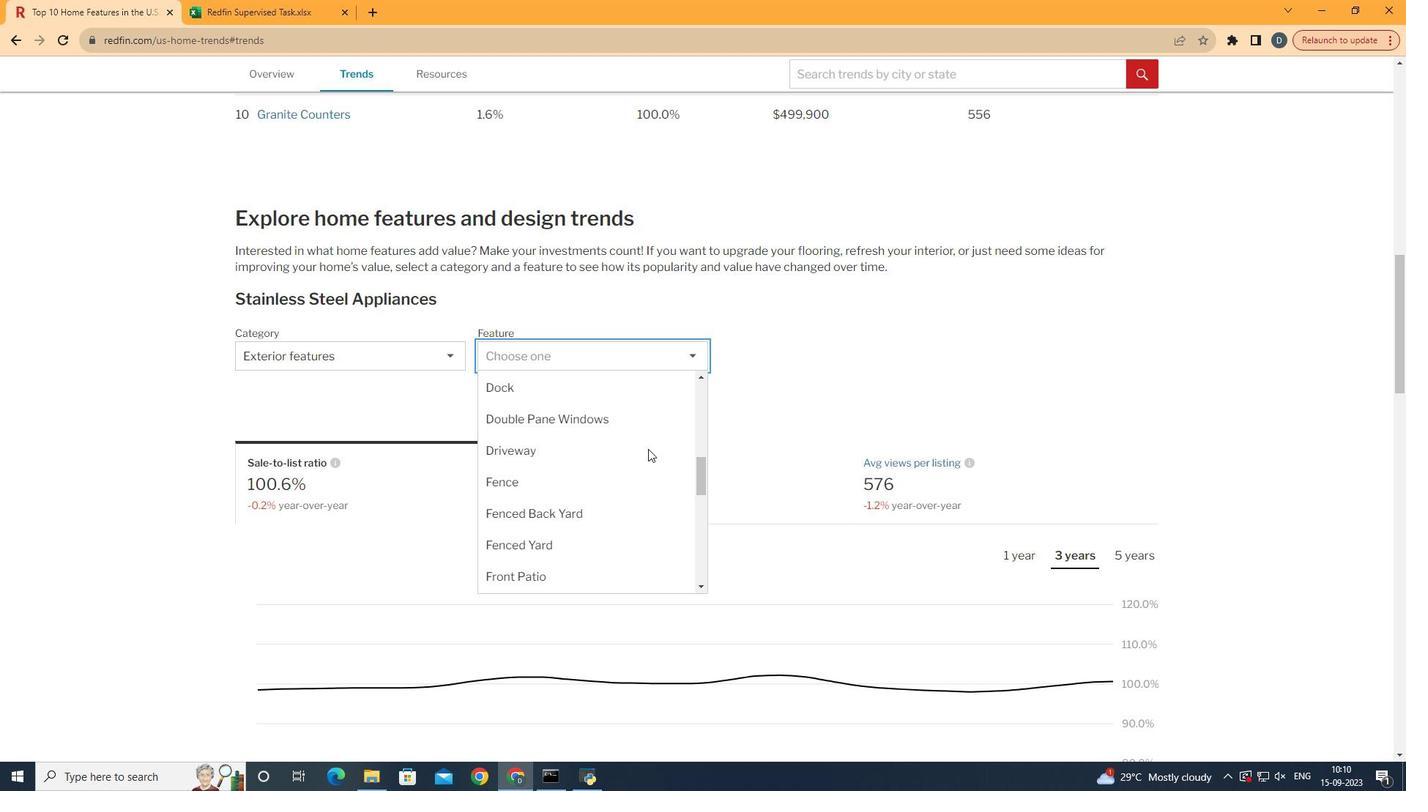 
Action: Mouse scrolled (647, 449) with delta (0, 0)
Screenshot: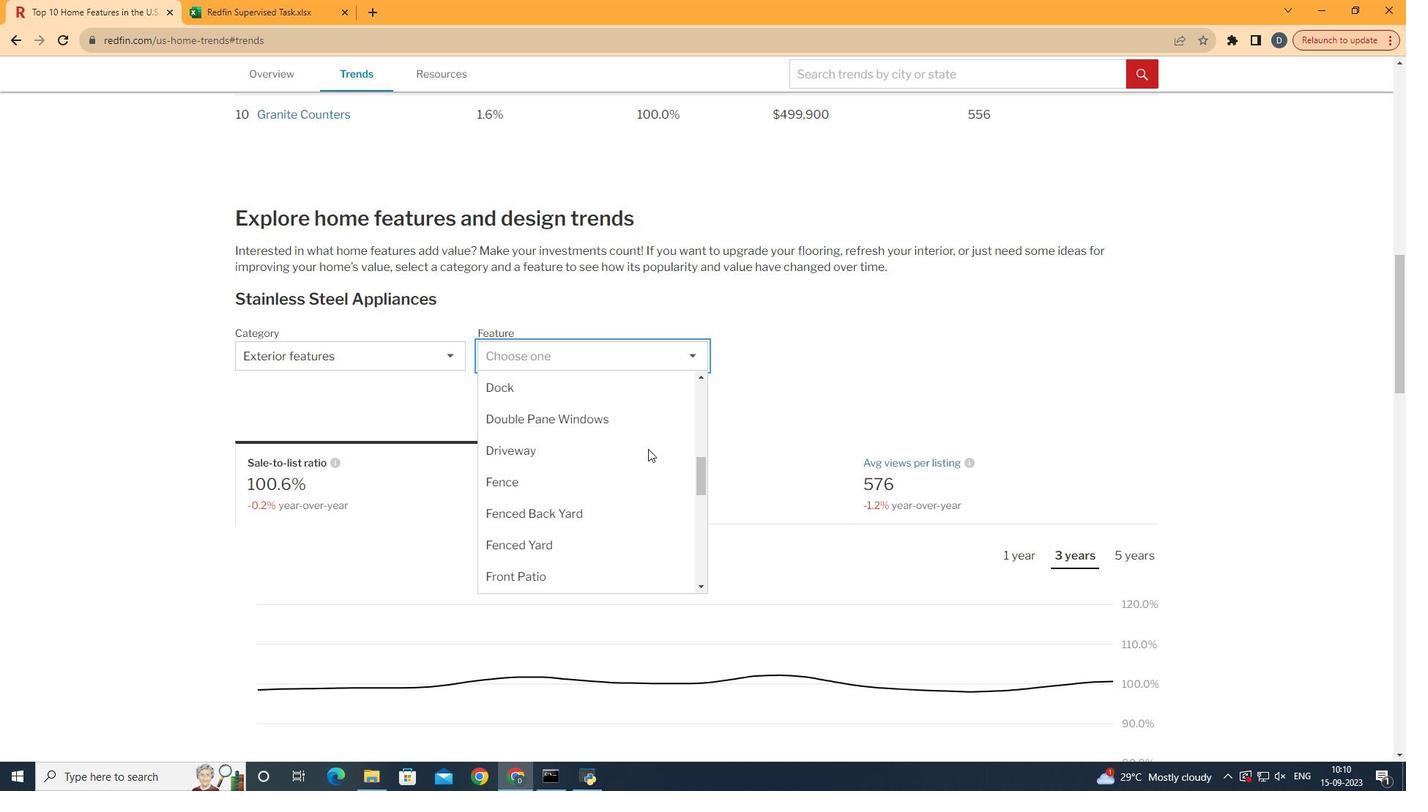 
Action: Mouse scrolled (647, 449) with delta (0, 0)
Screenshot: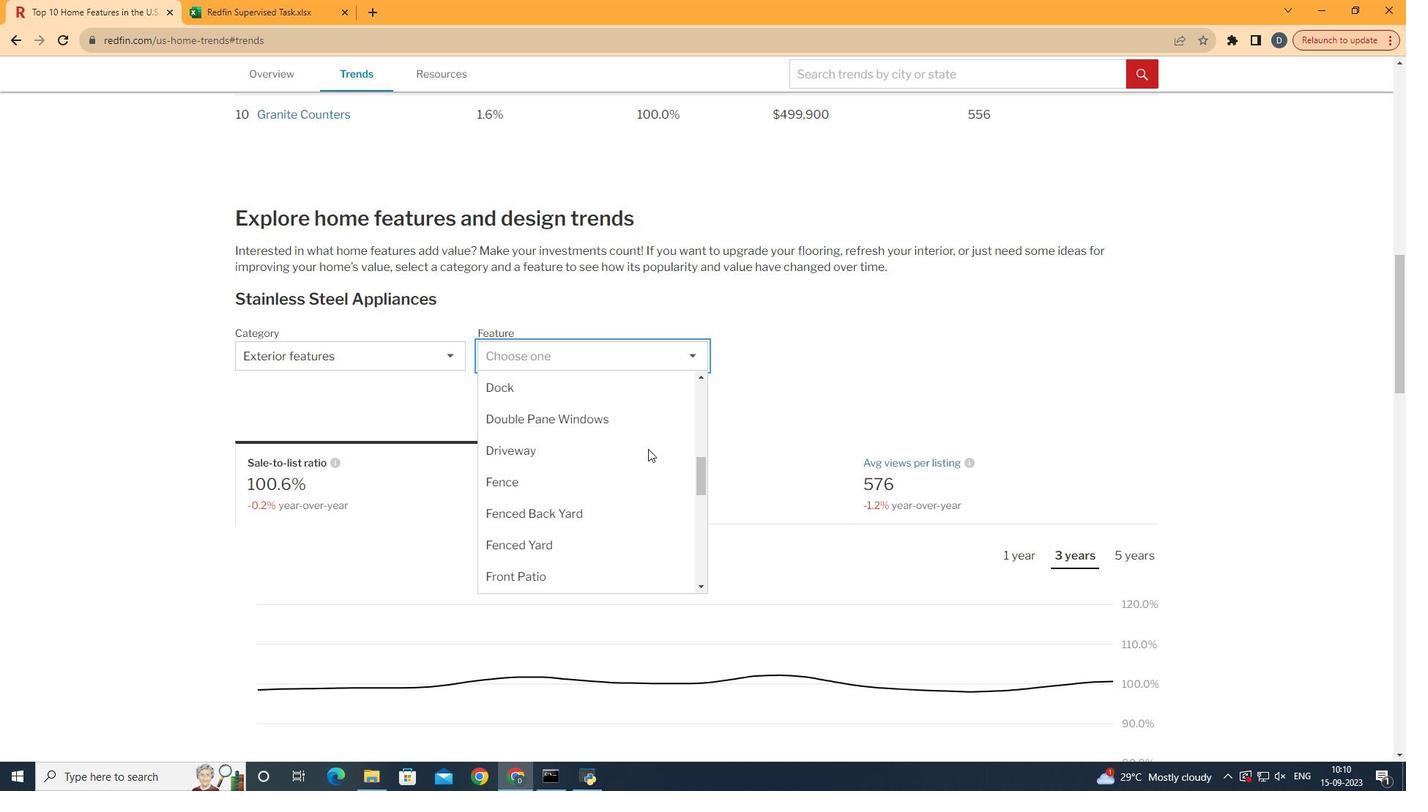 
Action: Mouse scrolled (647, 449) with delta (0, 0)
Screenshot: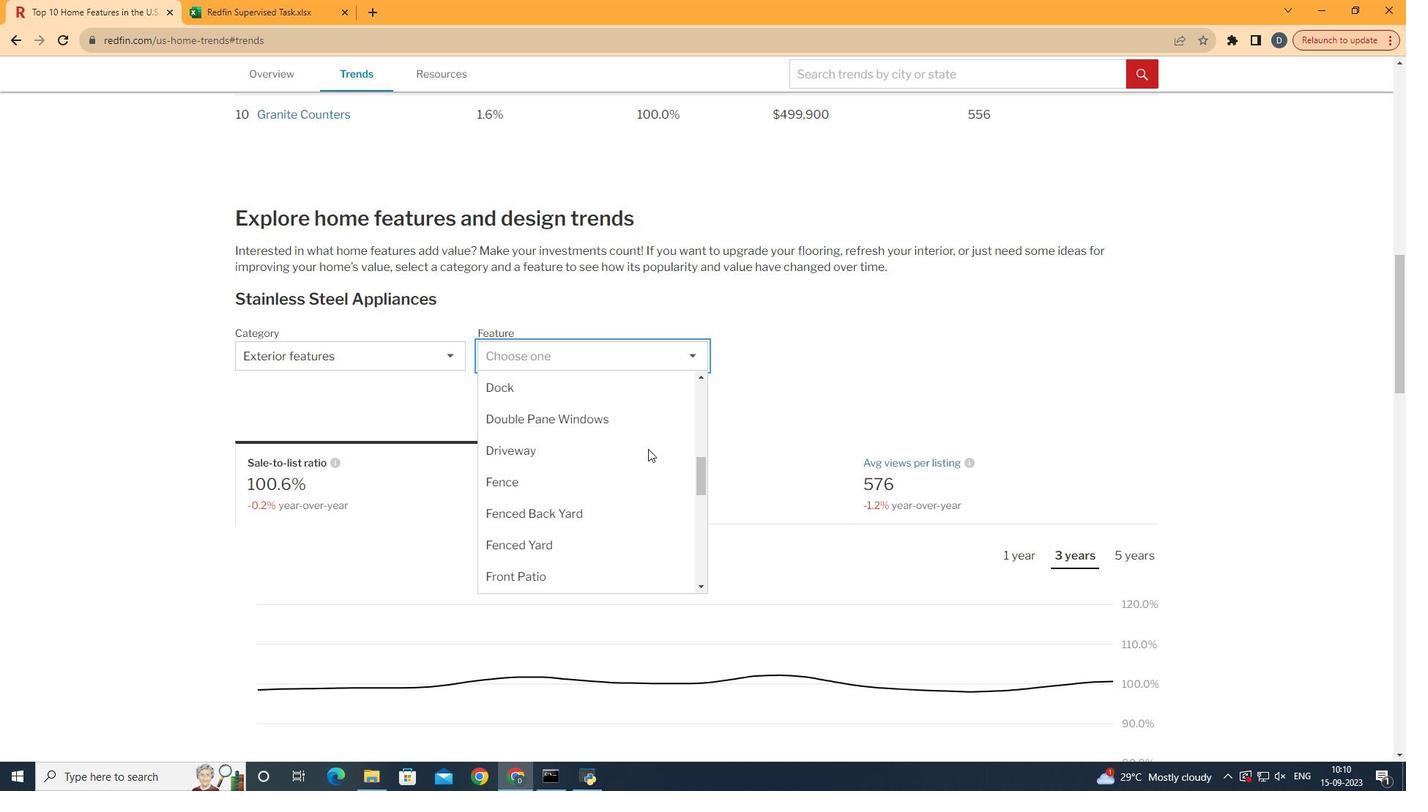 
Action: Mouse moved to (640, 451)
Screenshot: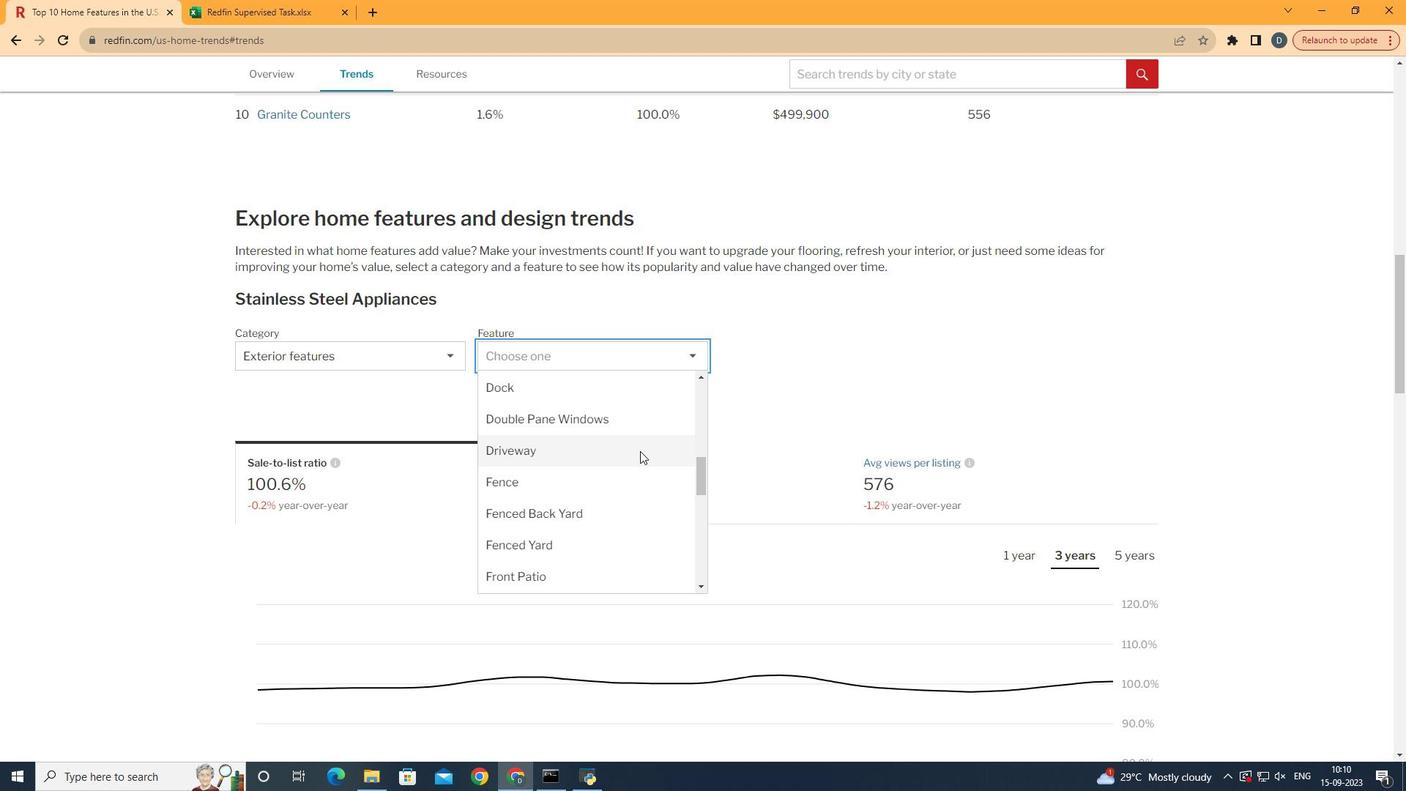 
Action: Mouse scrolled (640, 450) with delta (0, 0)
Screenshot: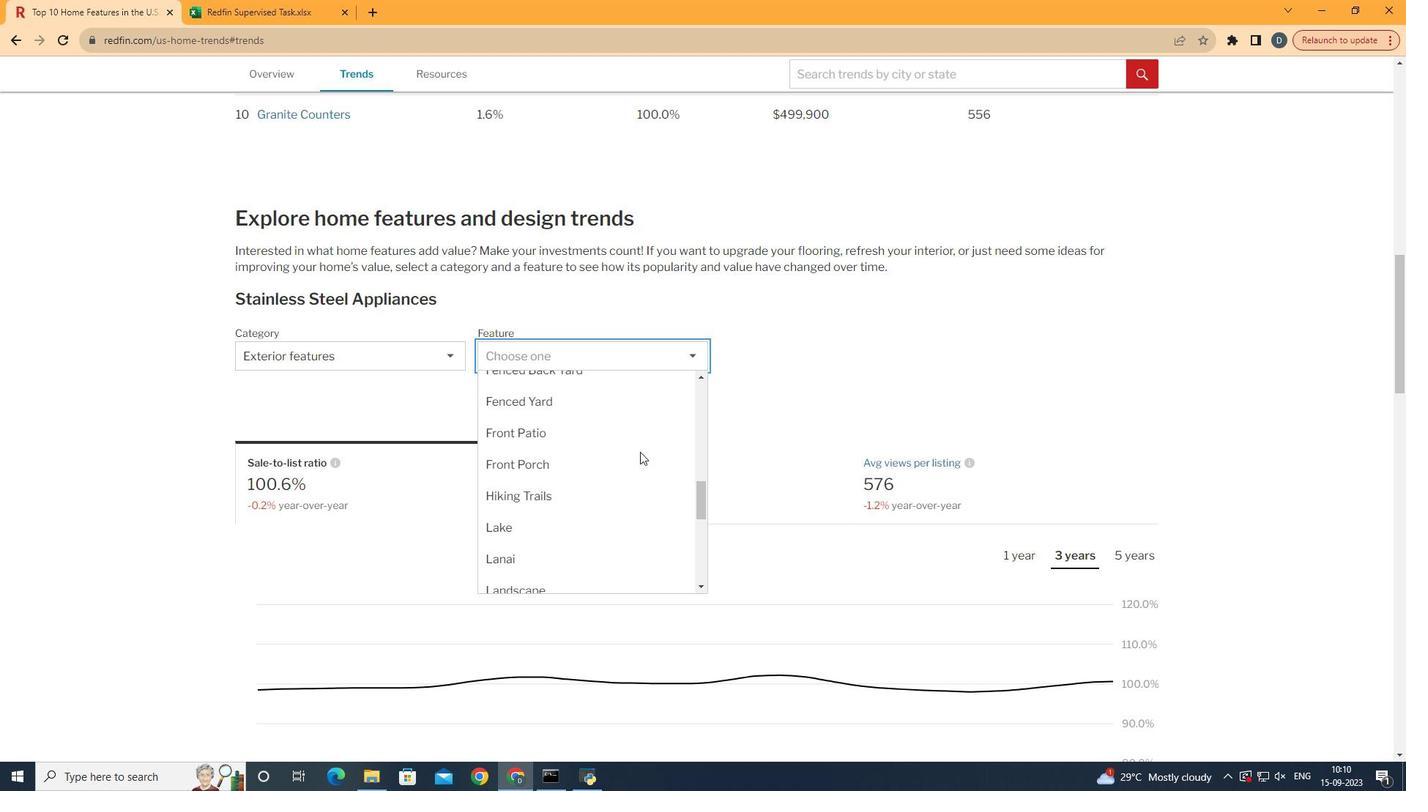 
Action: Mouse moved to (640, 452)
Screenshot: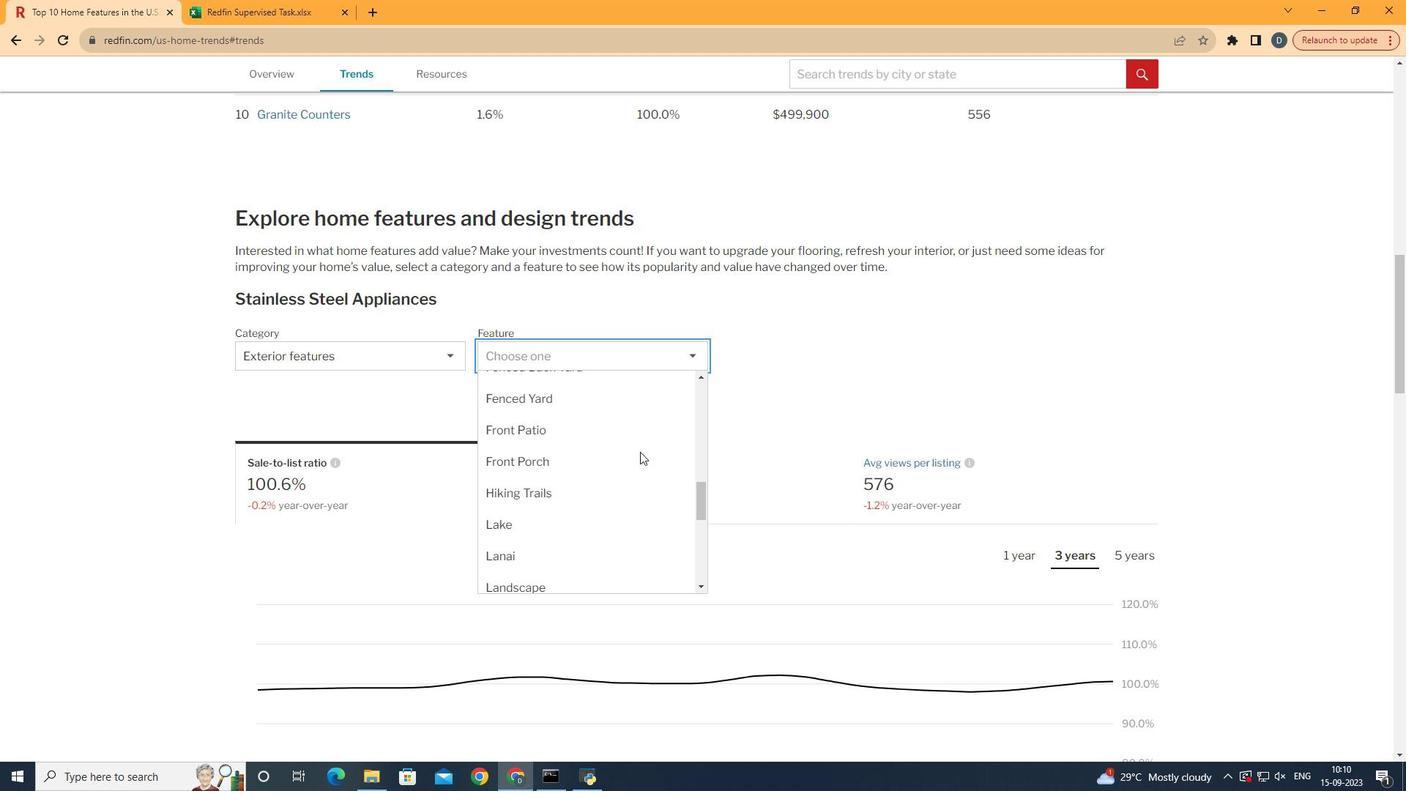 
Action: Mouse scrolled (640, 451) with delta (0, 0)
Screenshot: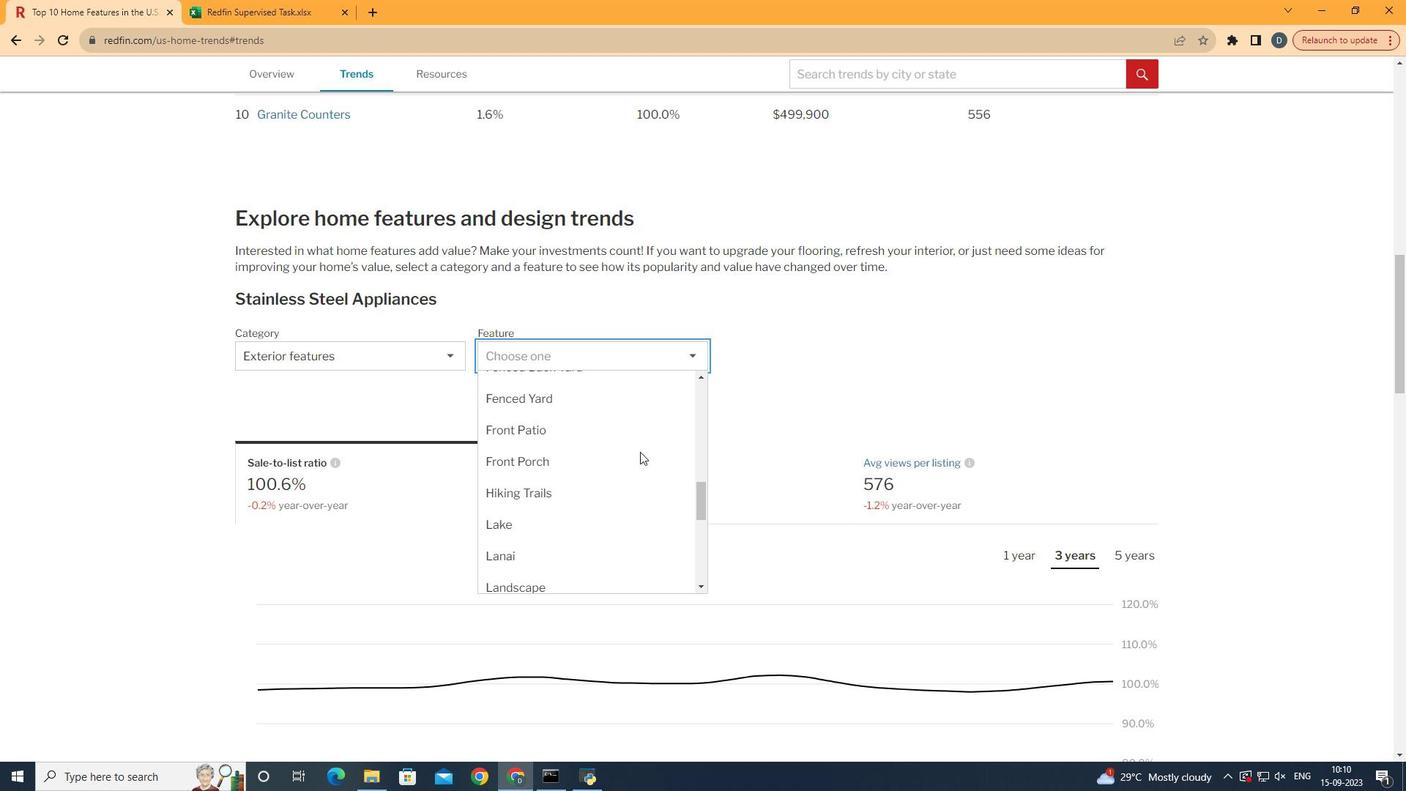 
Action: Mouse moved to (600, 463)
Screenshot: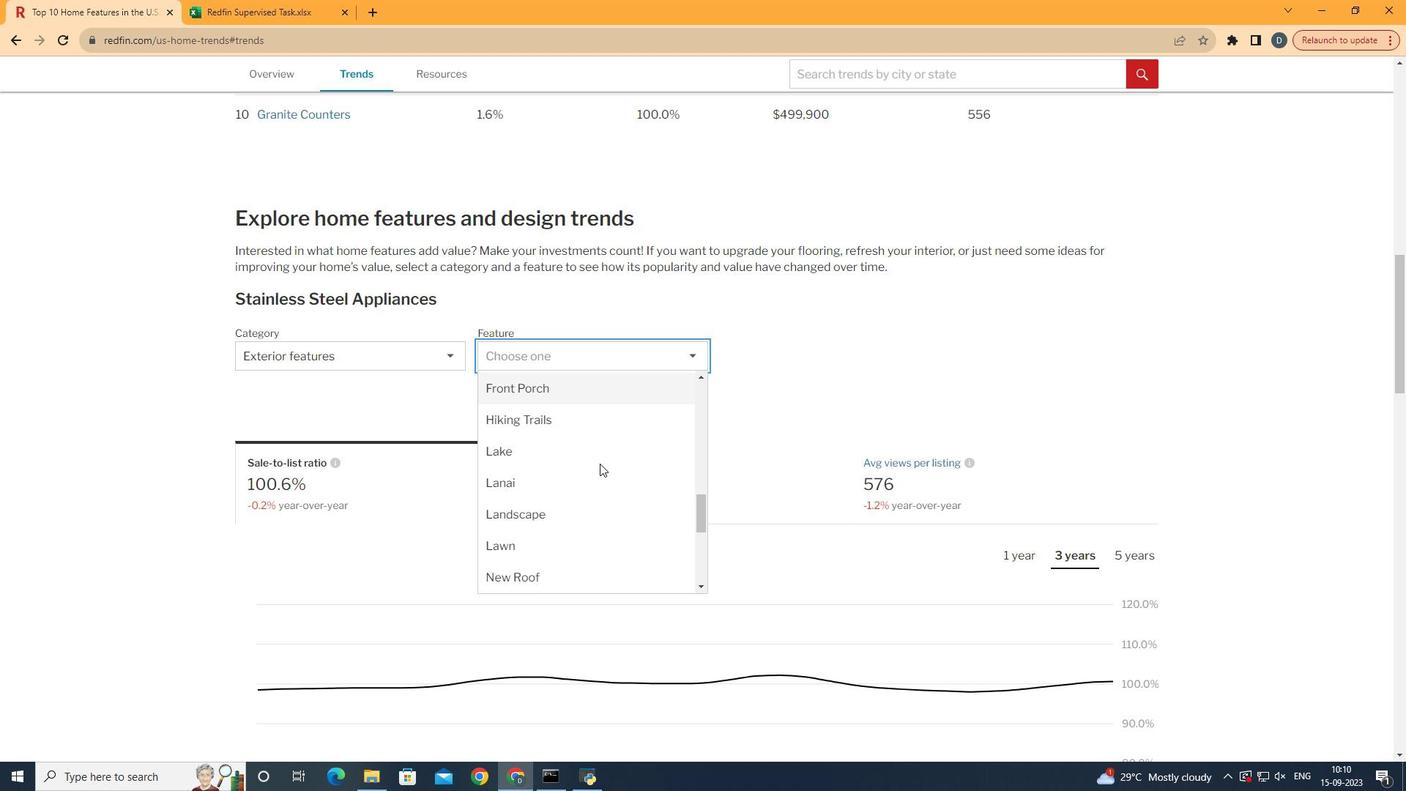 
Action: Mouse scrolled (600, 463) with delta (0, 0)
Screenshot: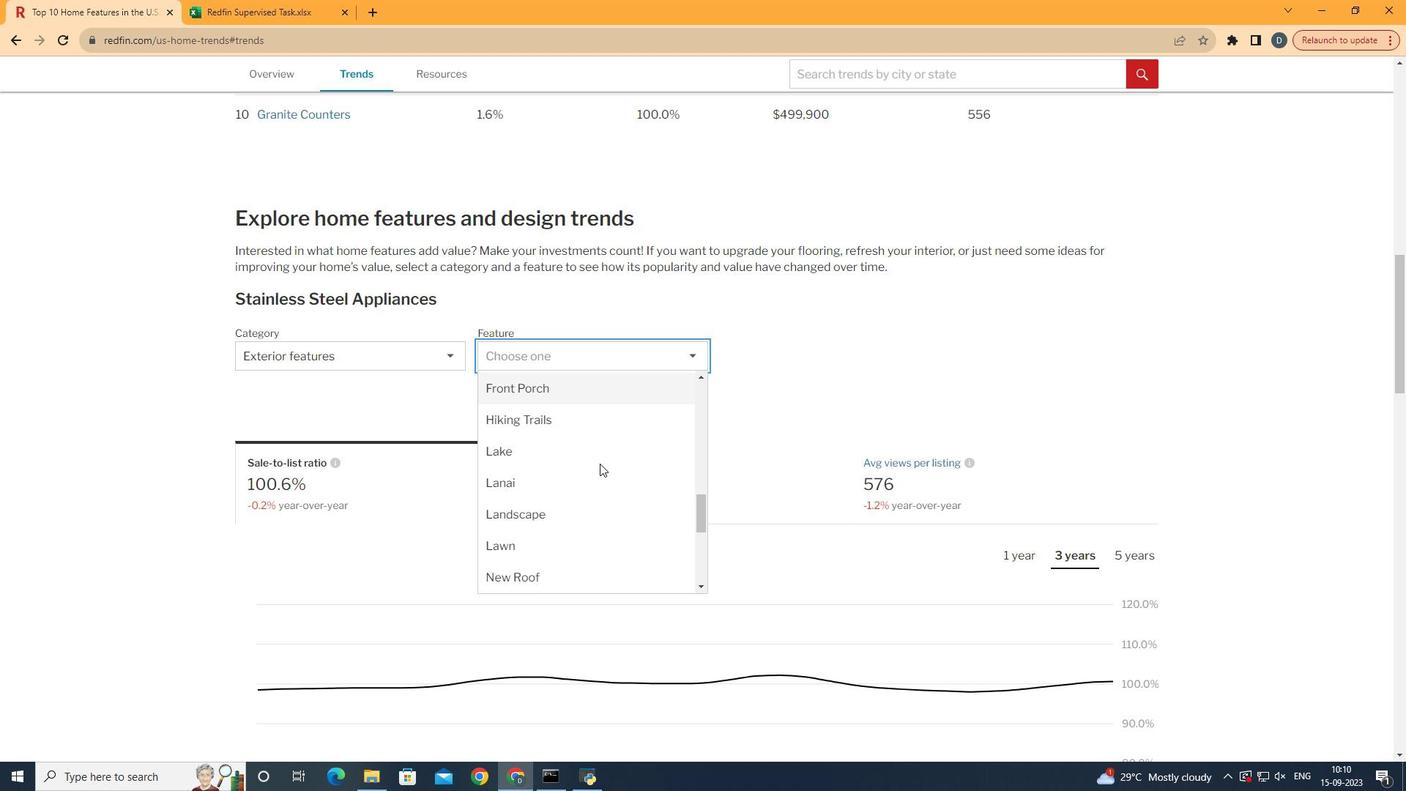
Action: Mouse scrolled (600, 463) with delta (0, 0)
Screenshot: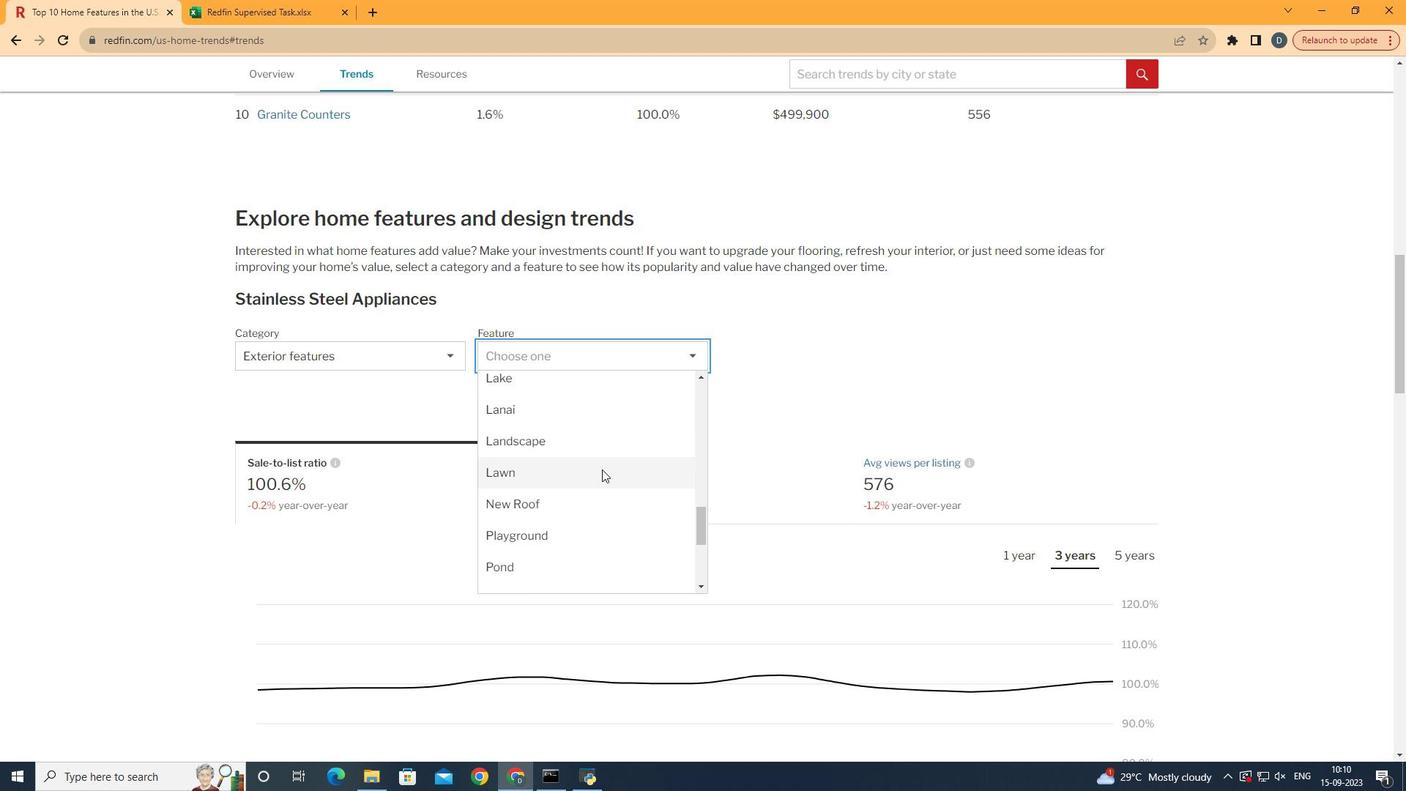 
Action: Mouse moved to (592, 528)
Screenshot: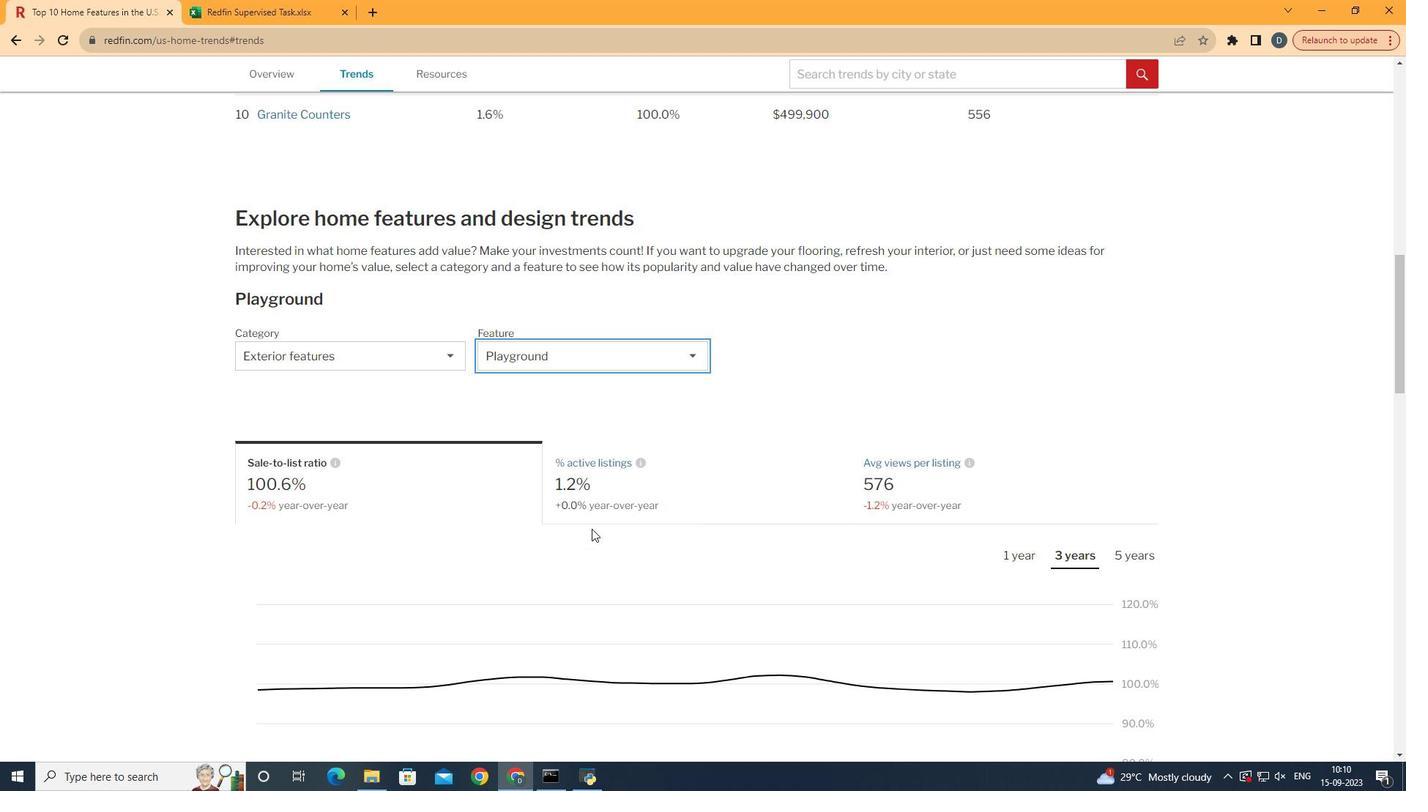 
Action: Mouse pressed left at (592, 528)
Screenshot: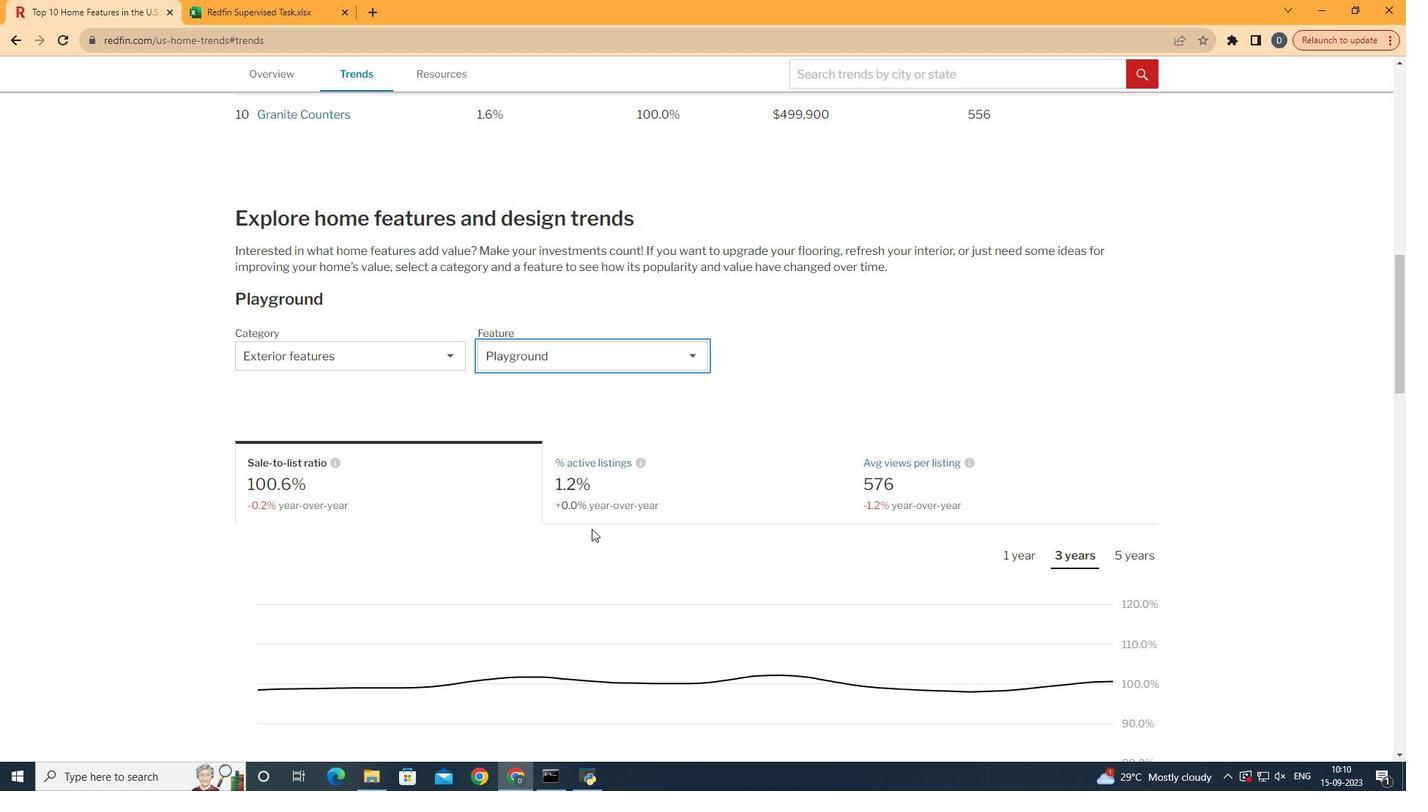 
Action: Mouse moved to (432, 512)
Screenshot: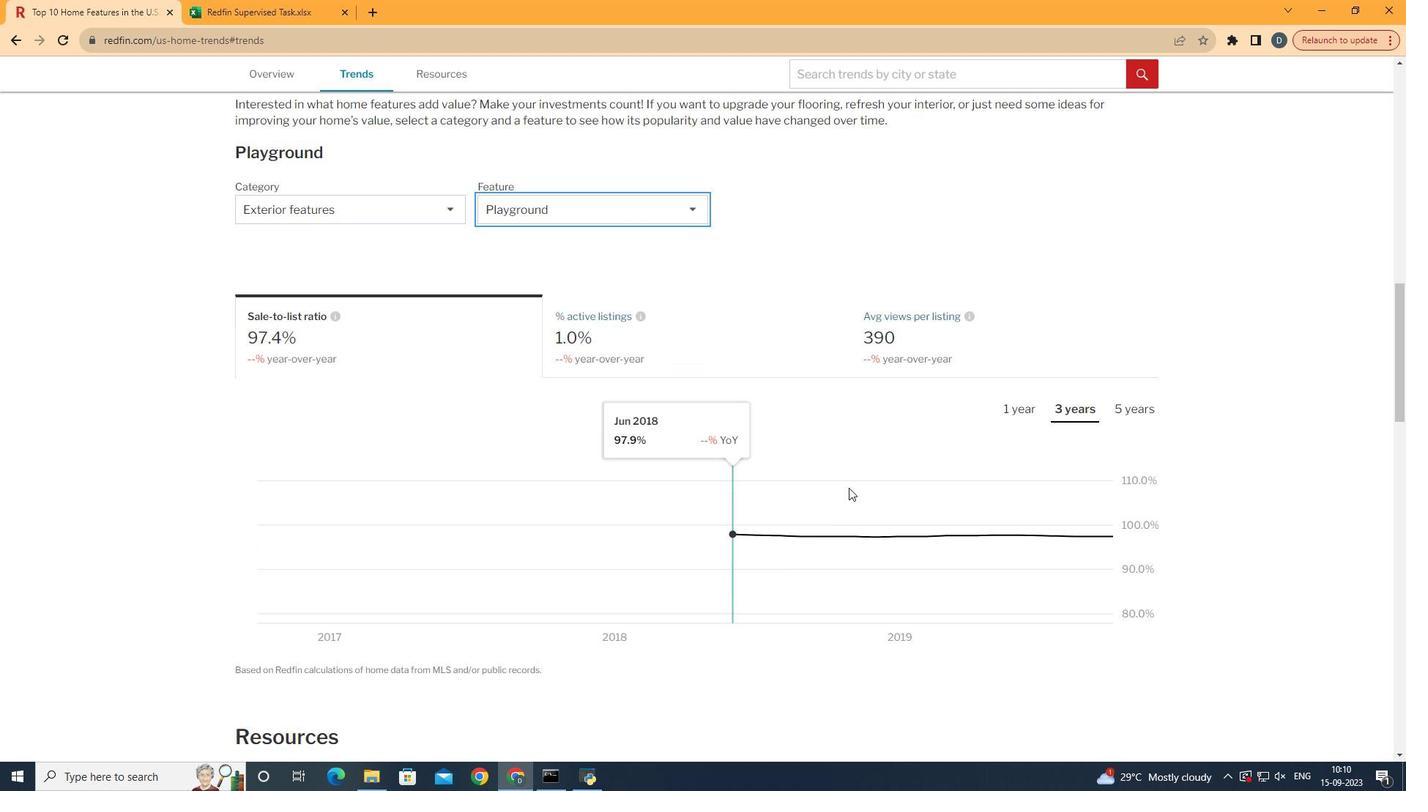 
Action: Mouse scrolled (432, 511) with delta (0, 0)
Screenshot: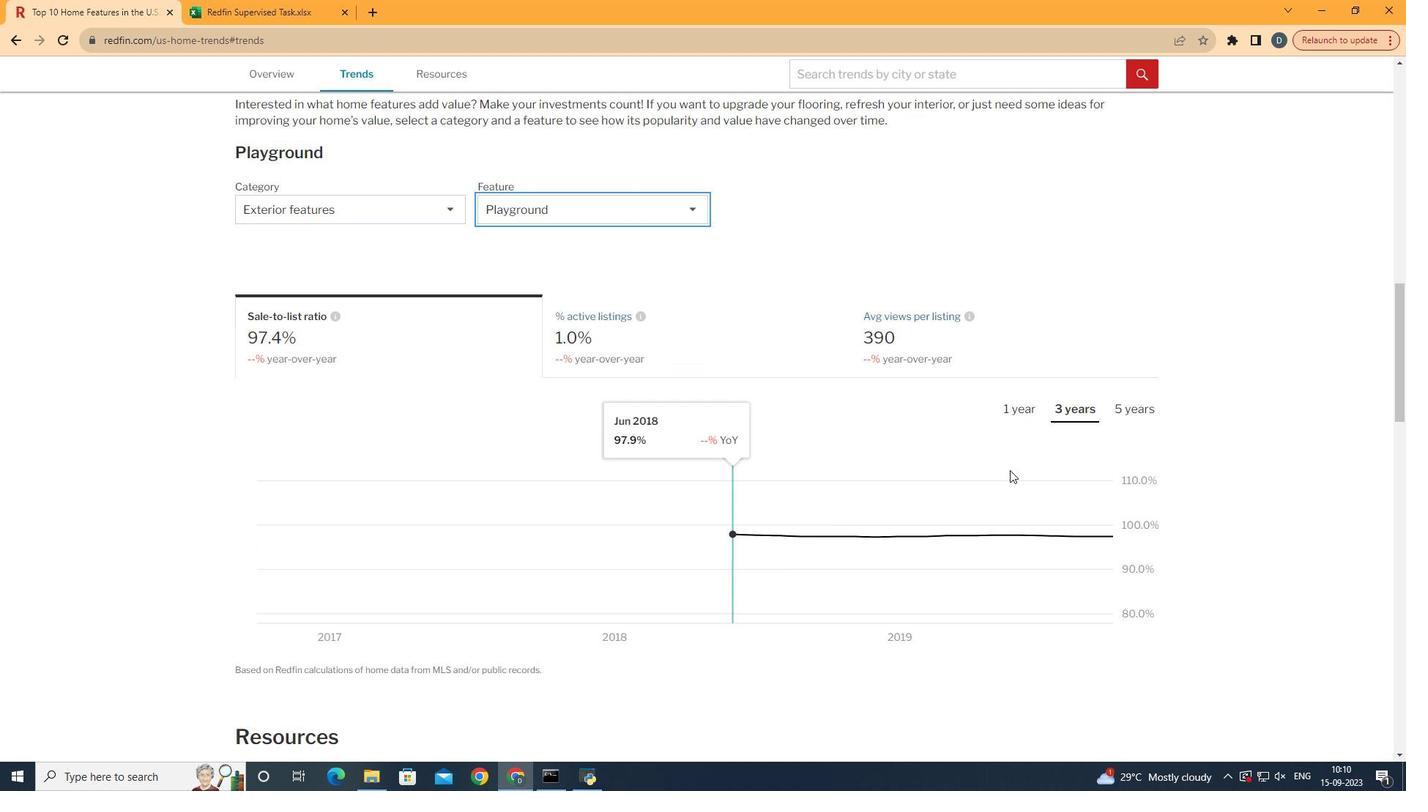 
Action: Mouse moved to (432, 512)
Screenshot: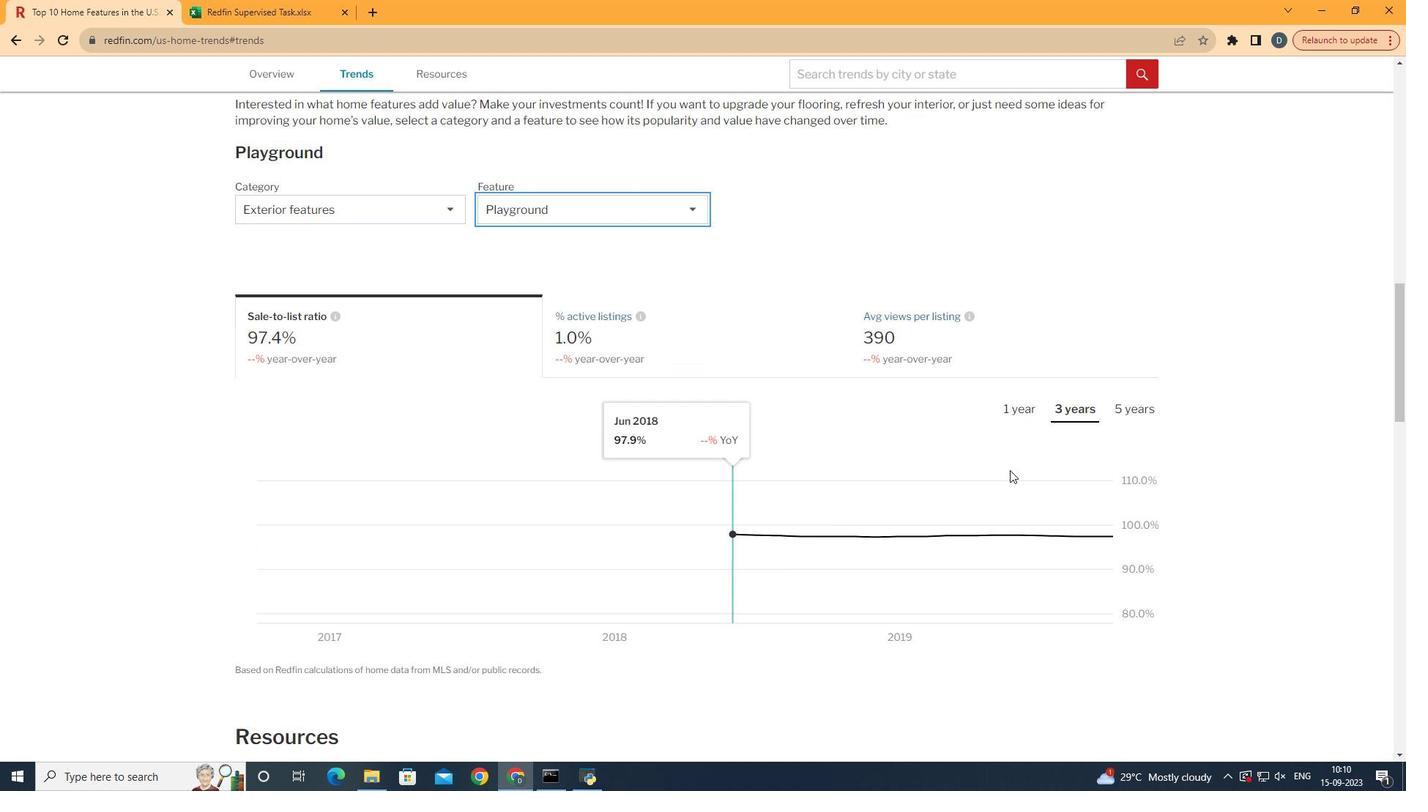 
Action: Mouse scrolled (432, 511) with delta (0, 0)
Screenshot: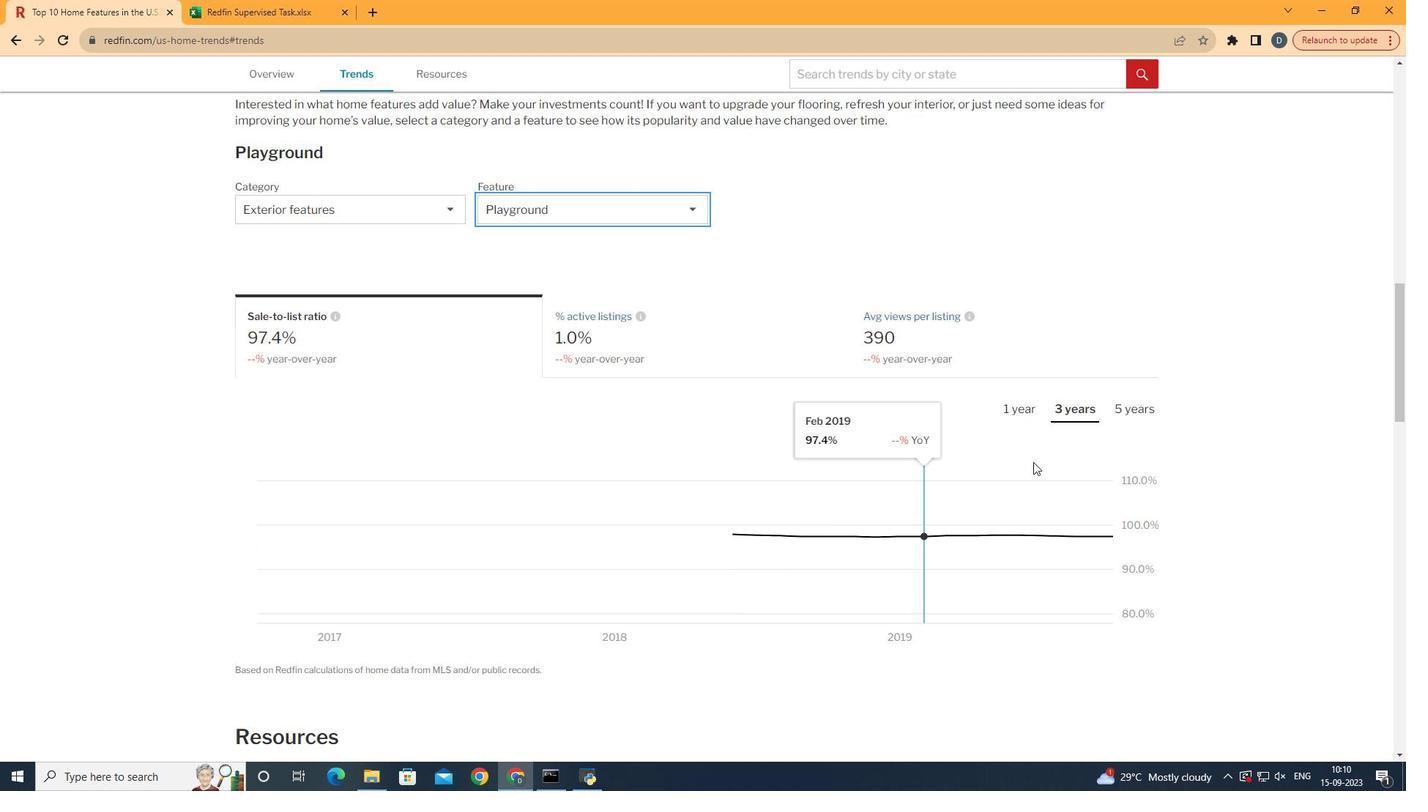 
Action: Mouse moved to (1027, 405)
Screenshot: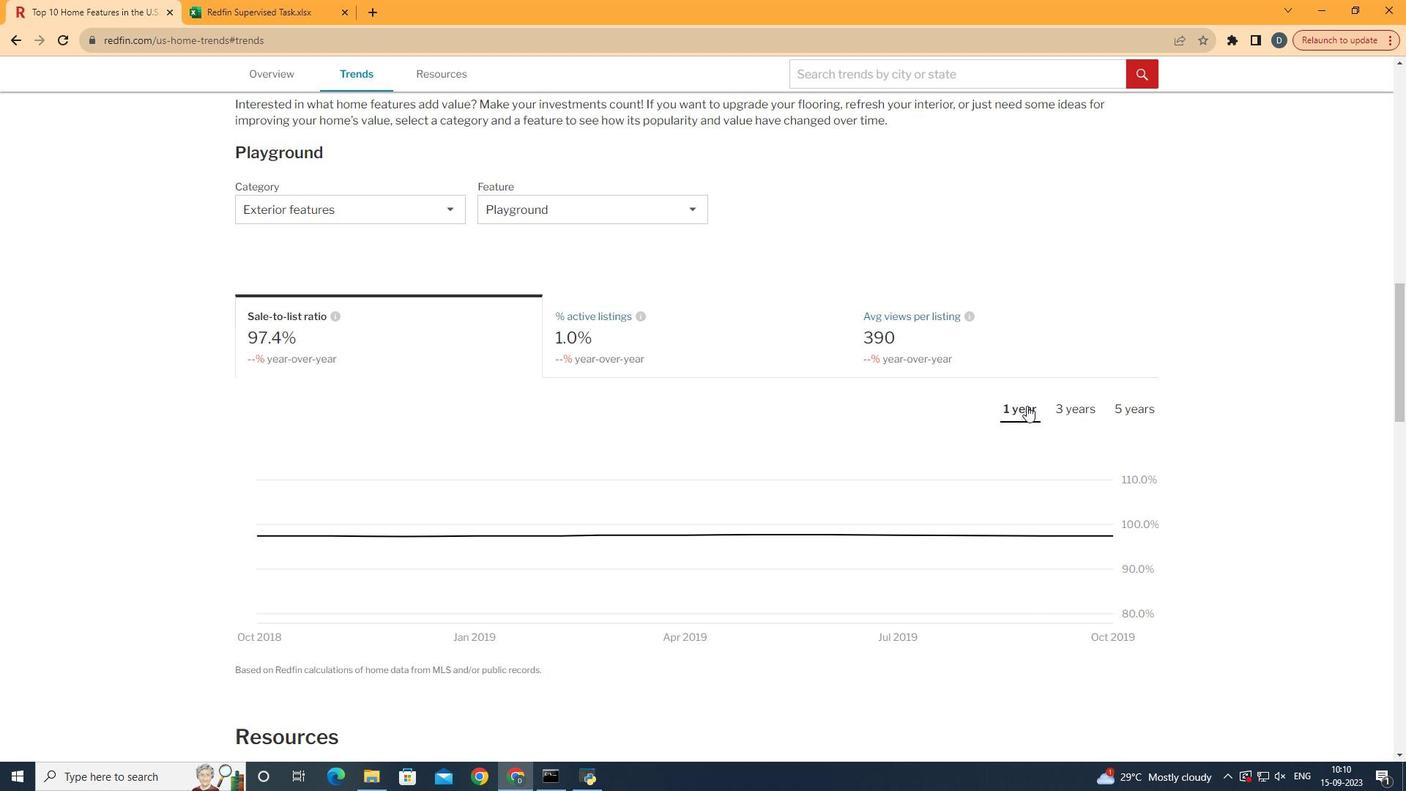 
Action: Mouse pressed left at (1027, 405)
Screenshot: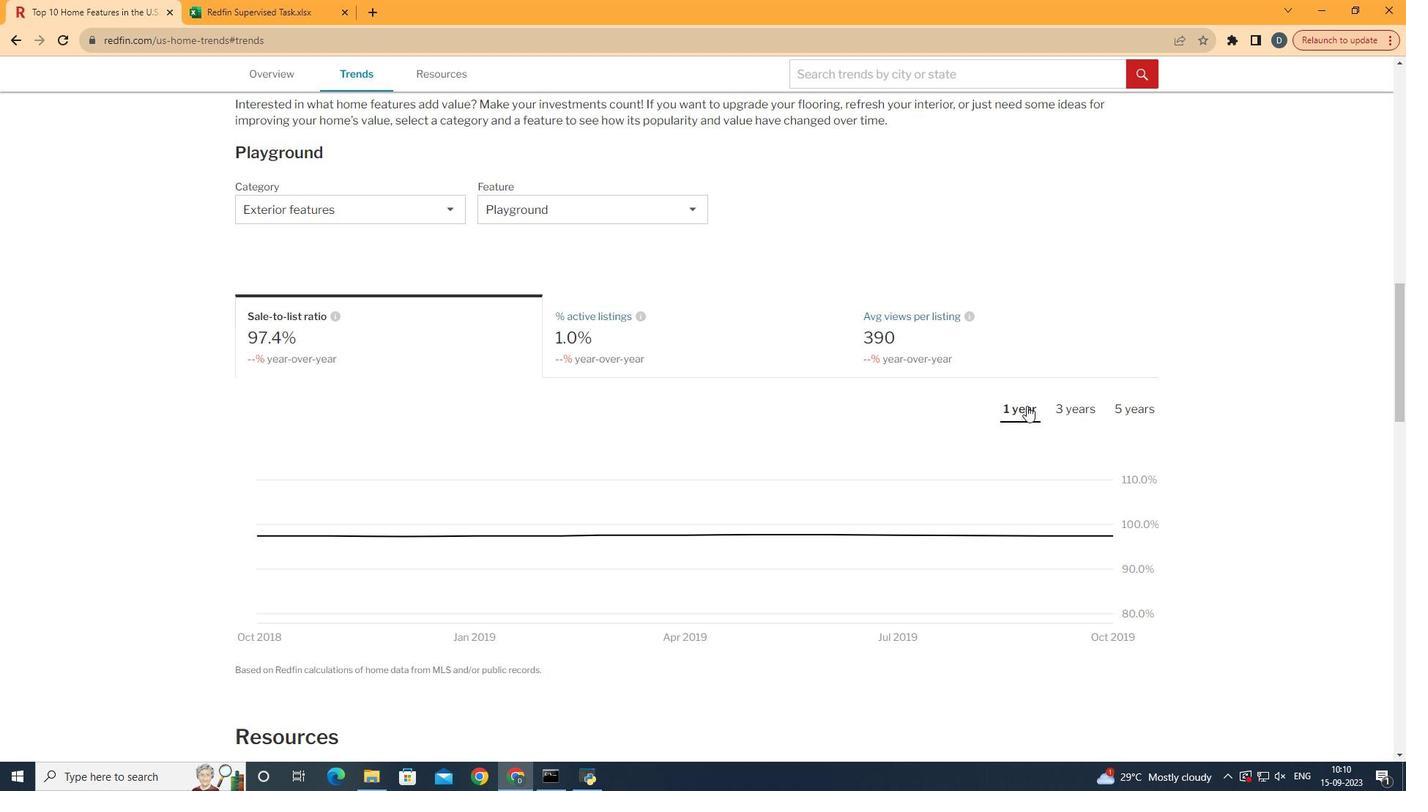 
Action: Mouse moved to (1027, 405)
Screenshot: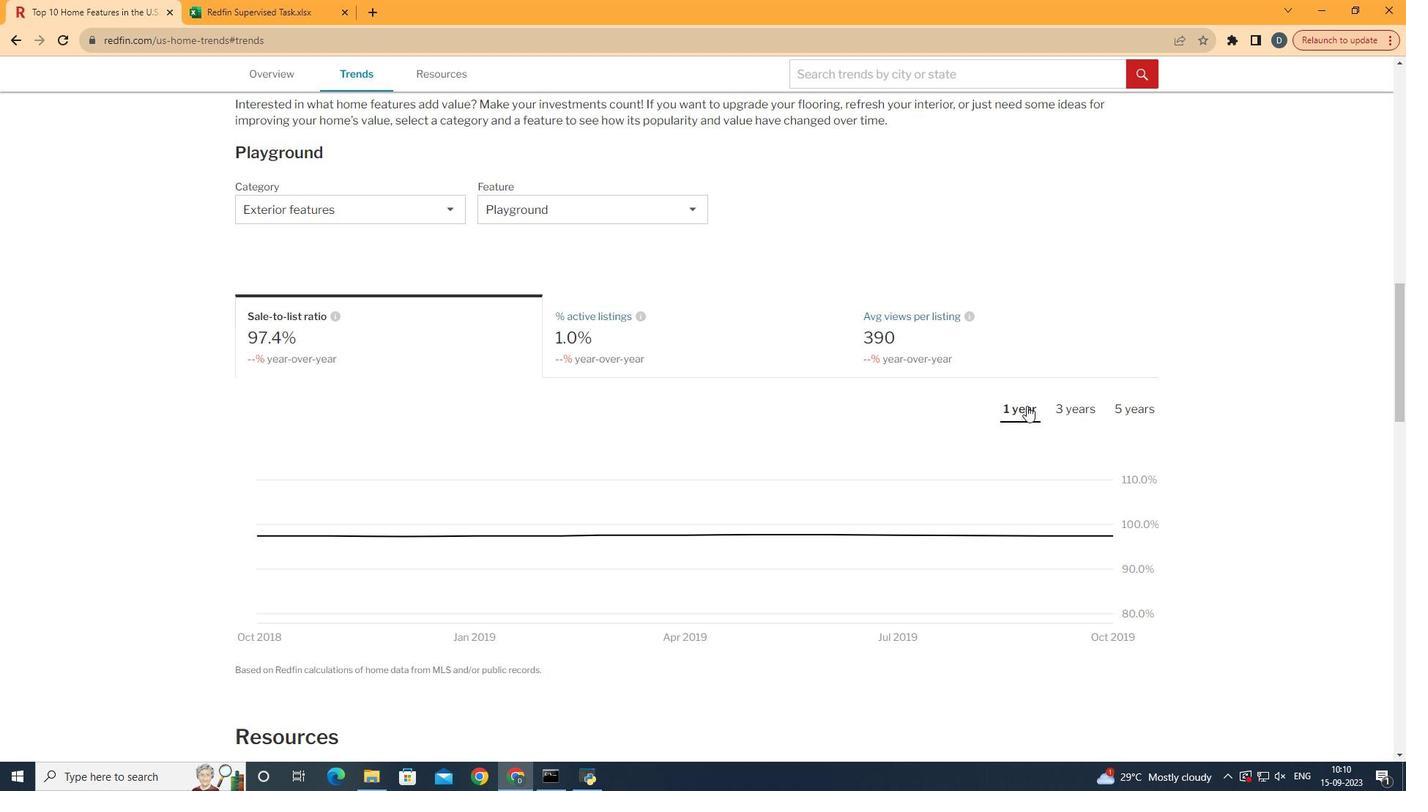 
